 Task: Search one way flight ticket for 1 adult, 6 children, 1 infant in seat and 1 infant on lap in business from Ithaca: Ithaca Tompkins International Airport to Evansville: Evansville Regional Airport on 8-3-2023. Choice of flights is Sun country airlines. Number of bags: 8 checked bags. Price is upto 75000. Outbound departure time preference is 16:15. Return departure time preference is 20:15.
Action: Mouse moved to (226, 304)
Screenshot: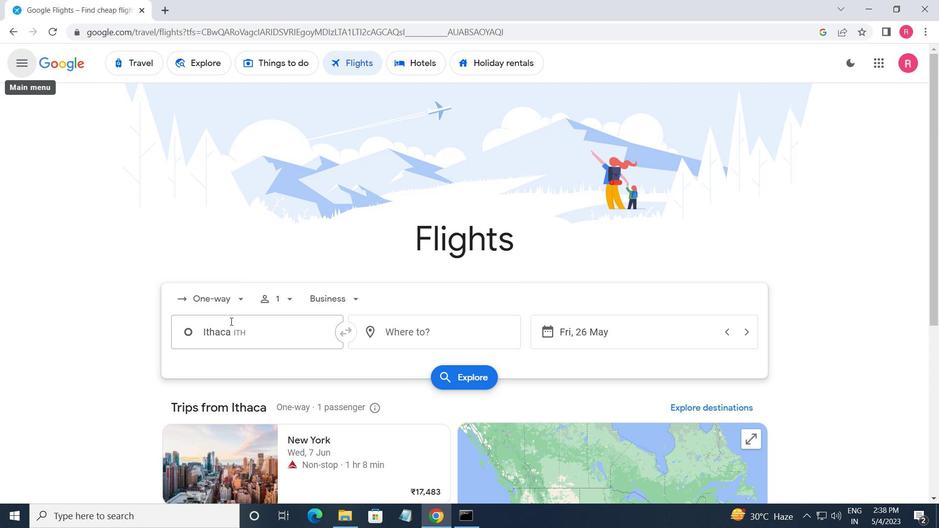 
Action: Mouse pressed left at (226, 304)
Screenshot: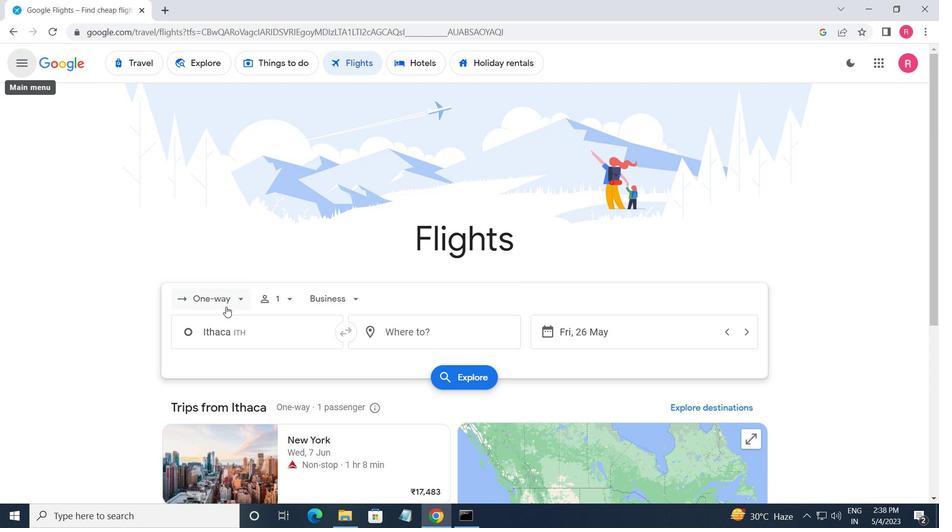 
Action: Mouse moved to (223, 358)
Screenshot: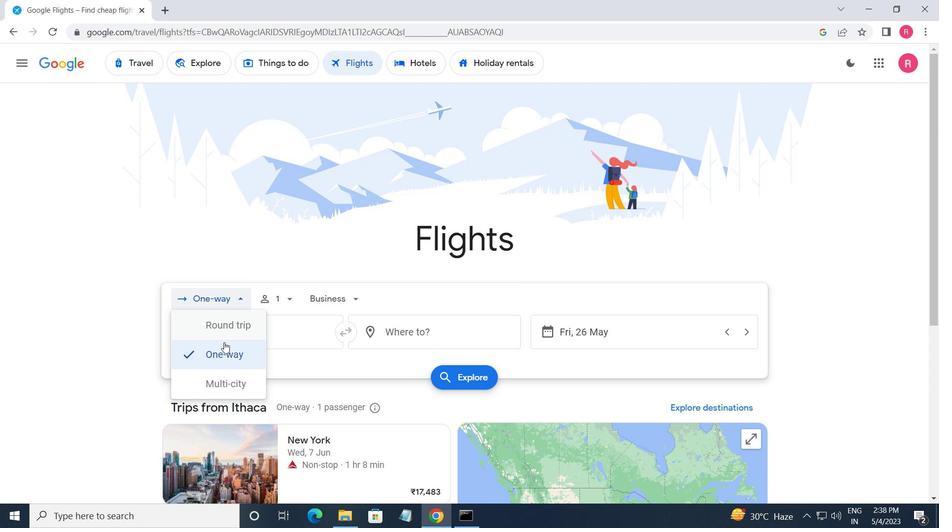 
Action: Mouse pressed left at (223, 358)
Screenshot: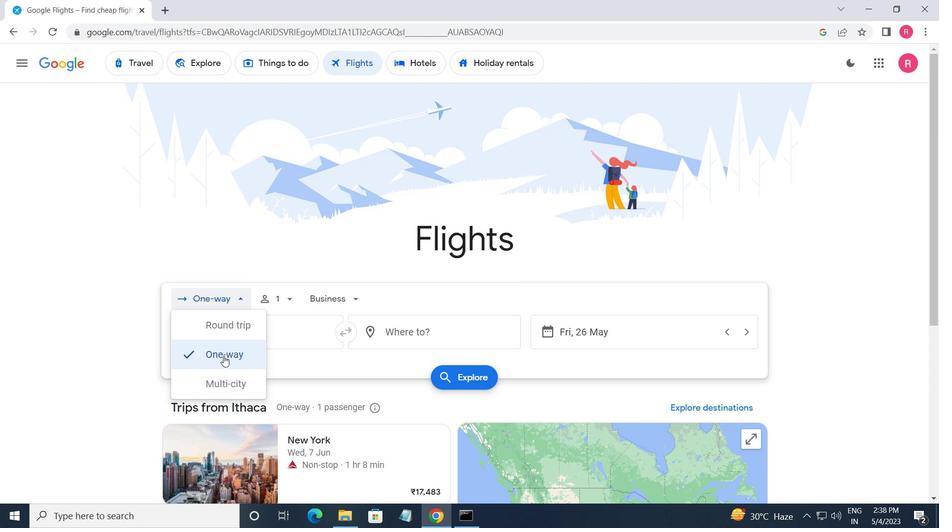 
Action: Mouse moved to (284, 297)
Screenshot: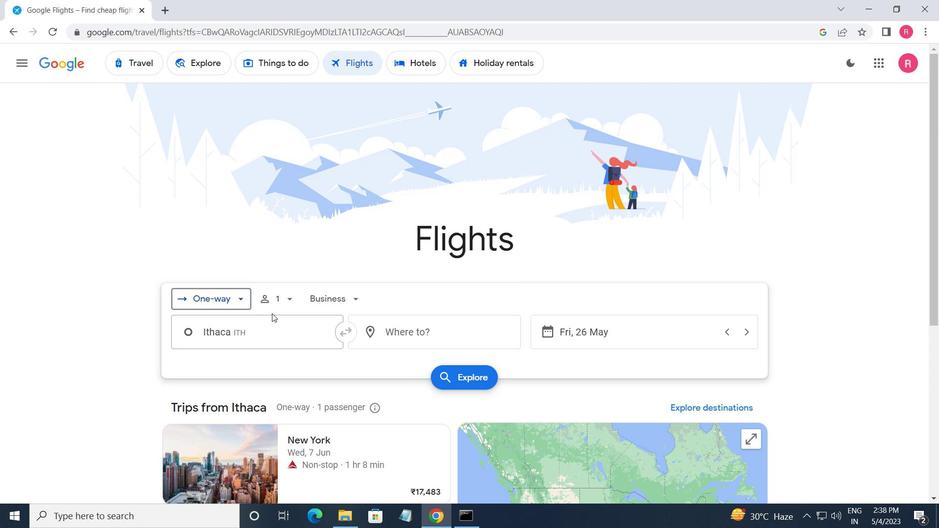 
Action: Mouse pressed left at (284, 297)
Screenshot: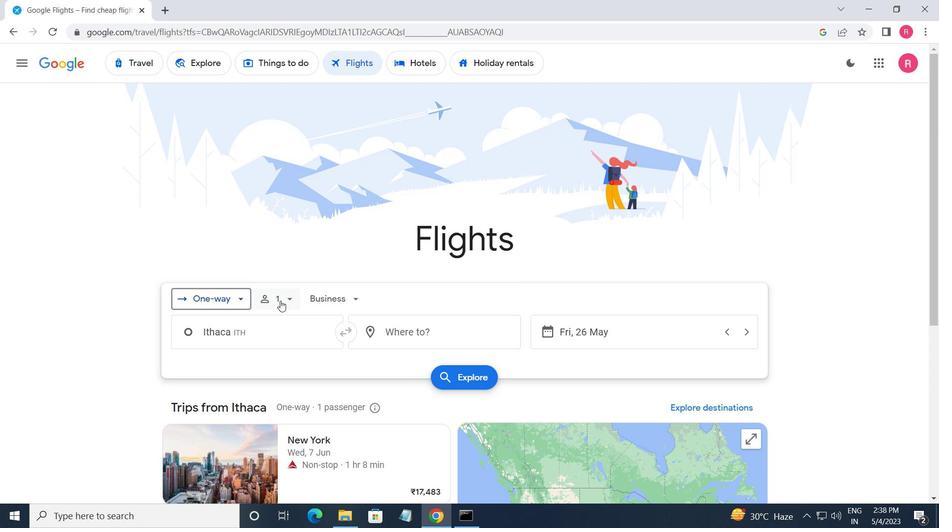 
Action: Mouse moved to (379, 362)
Screenshot: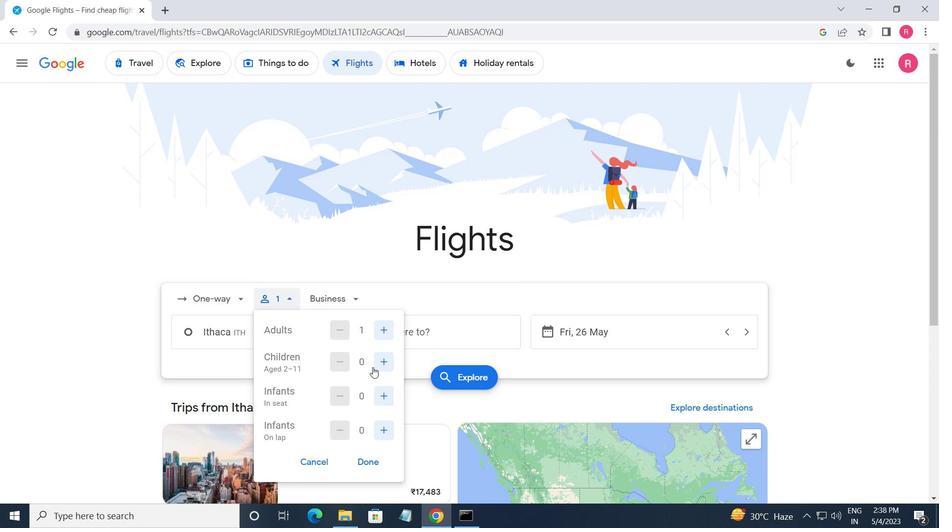 
Action: Mouse pressed left at (379, 362)
Screenshot: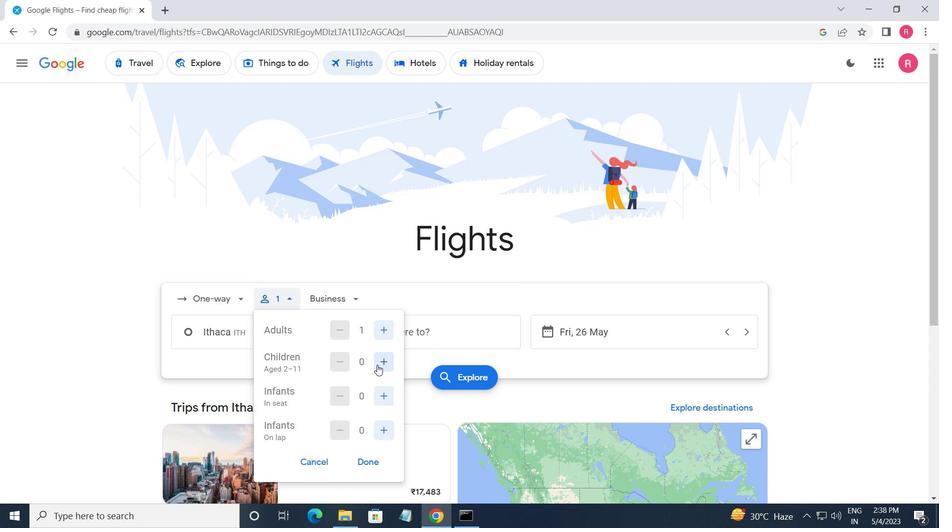 
Action: Mouse pressed left at (379, 362)
Screenshot: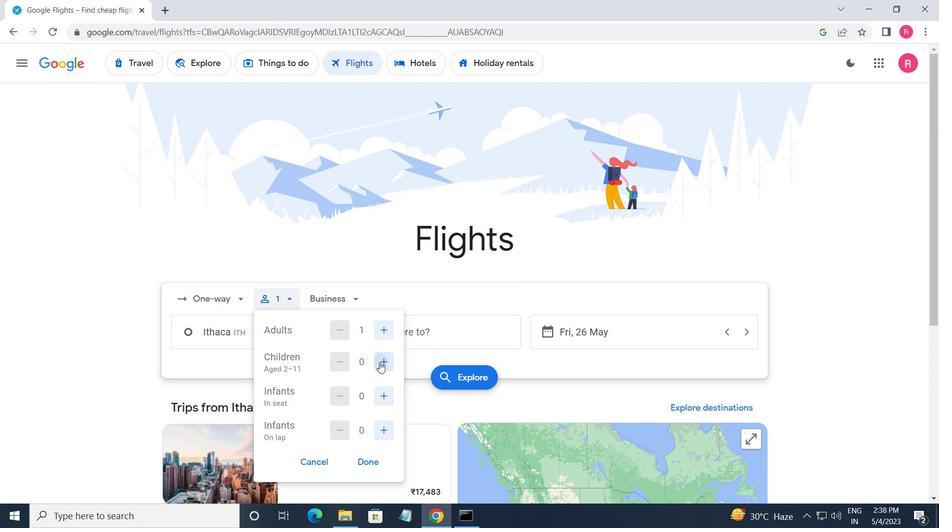 
Action: Mouse pressed left at (379, 362)
Screenshot: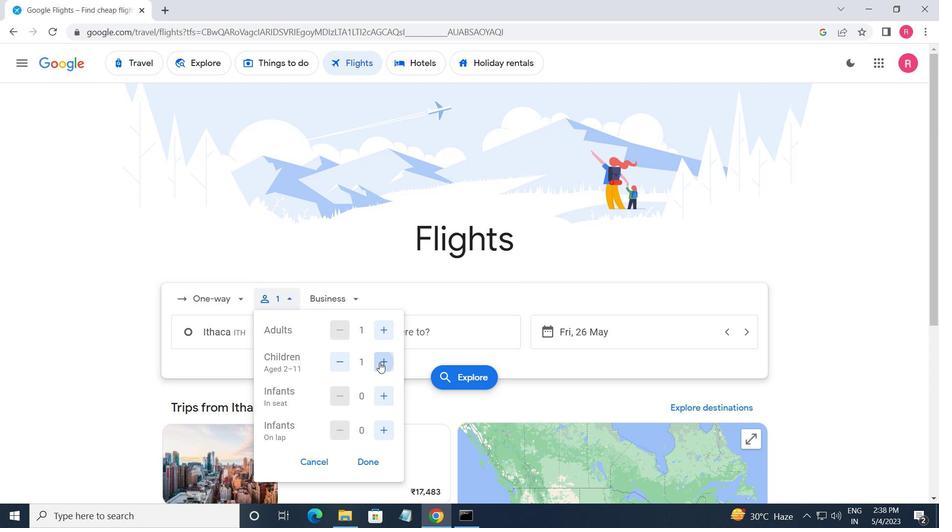 
Action: Mouse pressed left at (379, 362)
Screenshot: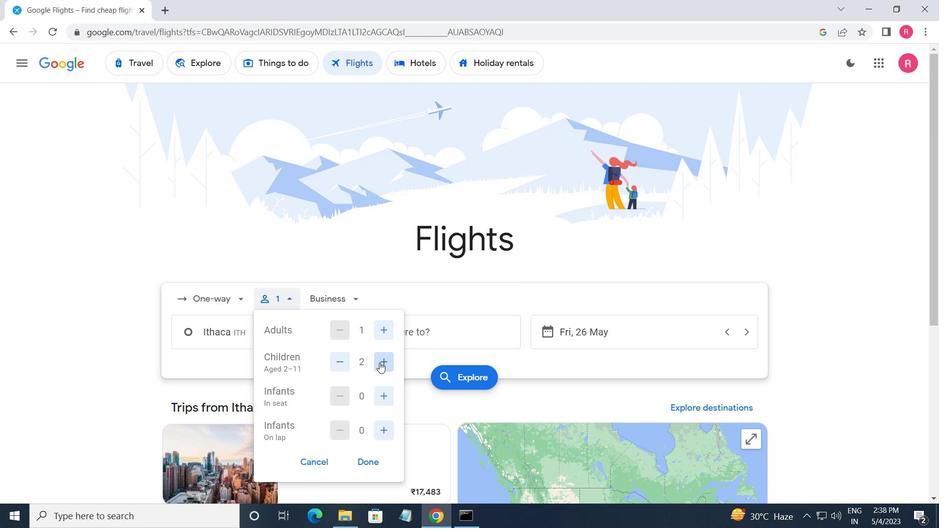 
Action: Mouse pressed left at (379, 362)
Screenshot: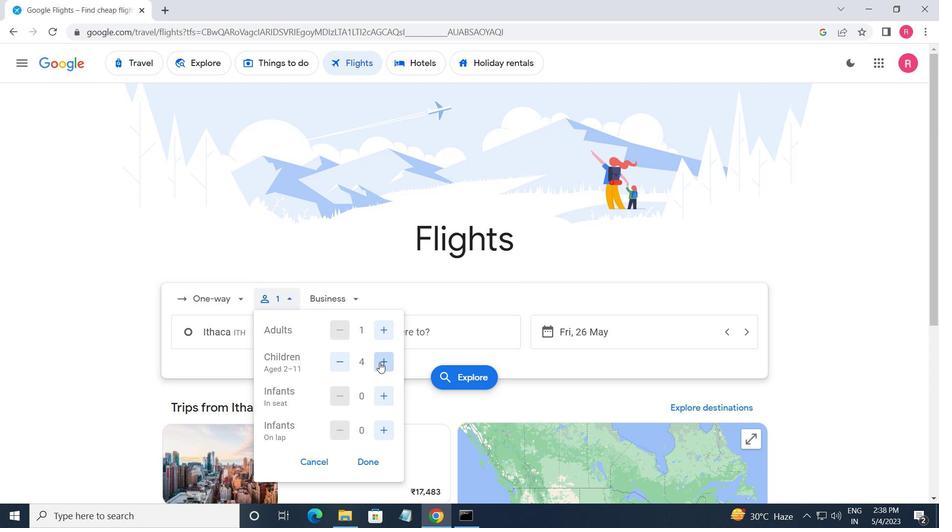 
Action: Mouse pressed left at (379, 362)
Screenshot: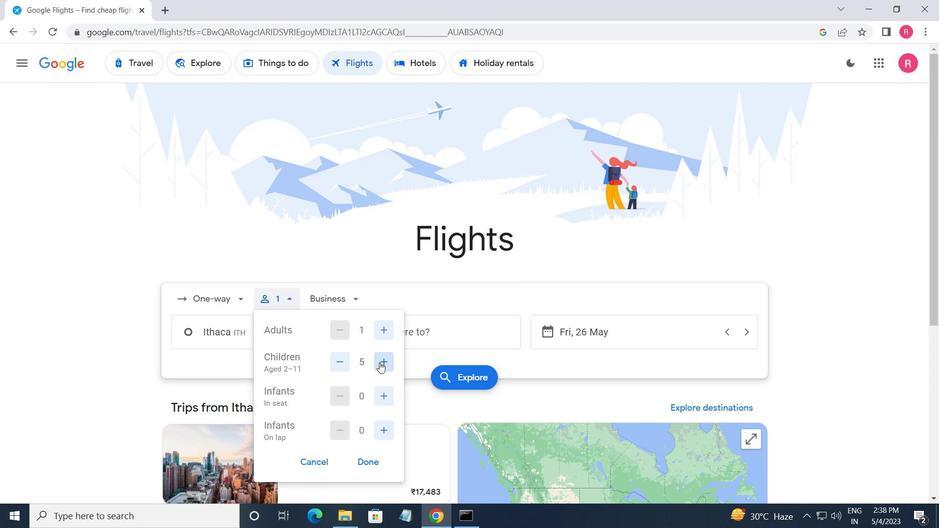 
Action: Mouse moved to (382, 400)
Screenshot: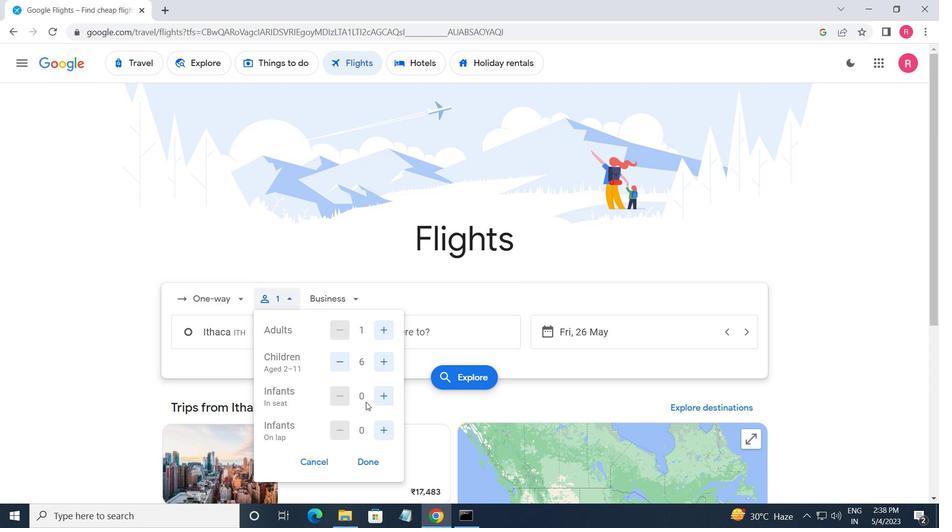 
Action: Mouse pressed left at (382, 400)
Screenshot: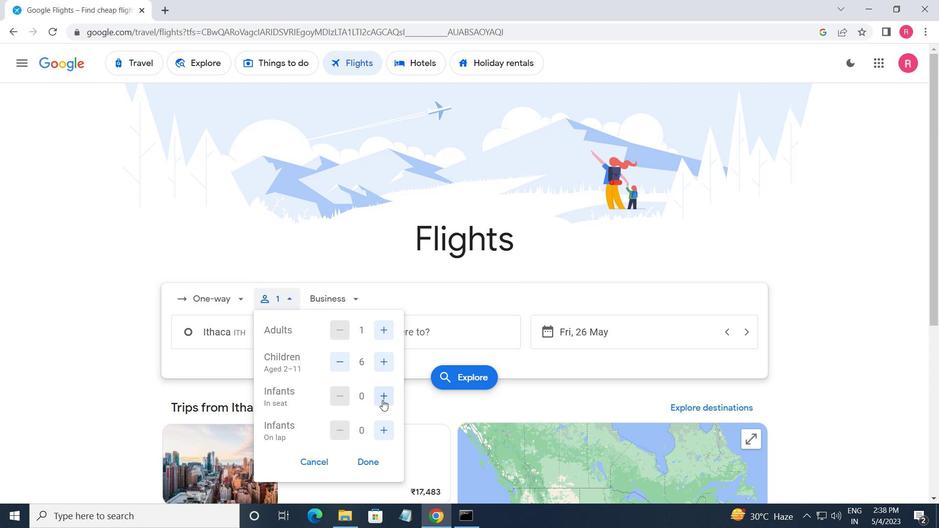 
Action: Mouse moved to (386, 436)
Screenshot: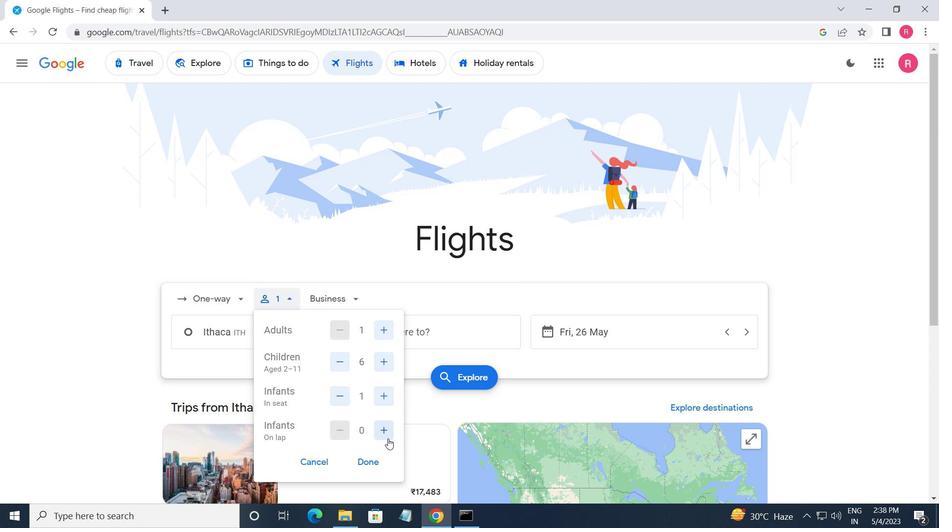 
Action: Mouse pressed left at (386, 436)
Screenshot: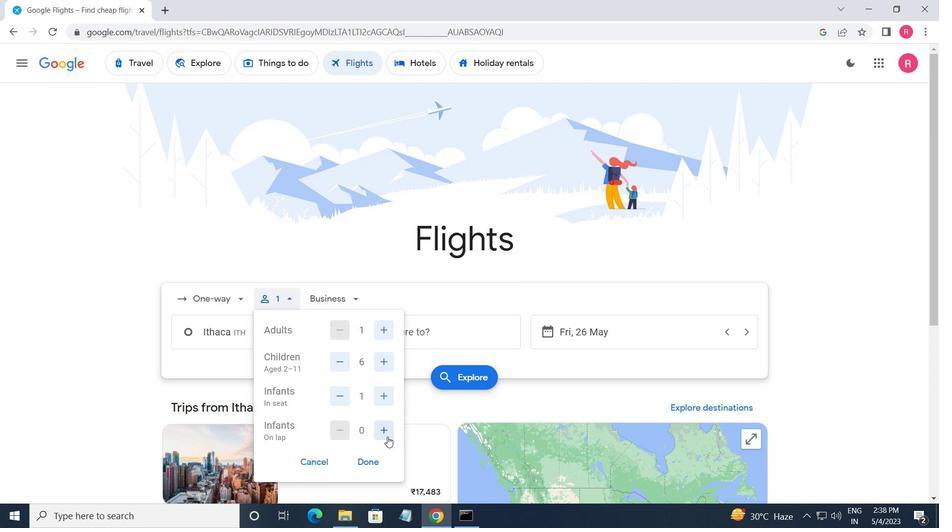 
Action: Mouse moved to (370, 462)
Screenshot: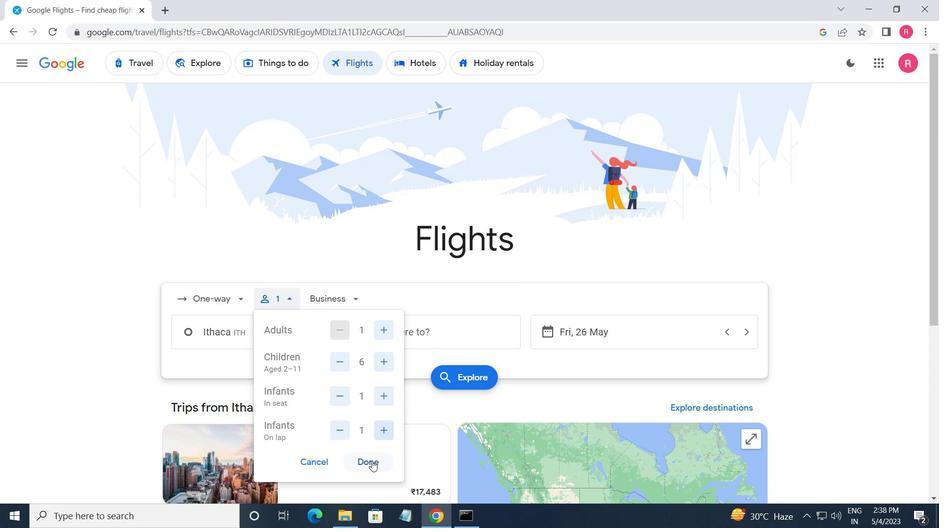 
Action: Mouse pressed left at (370, 462)
Screenshot: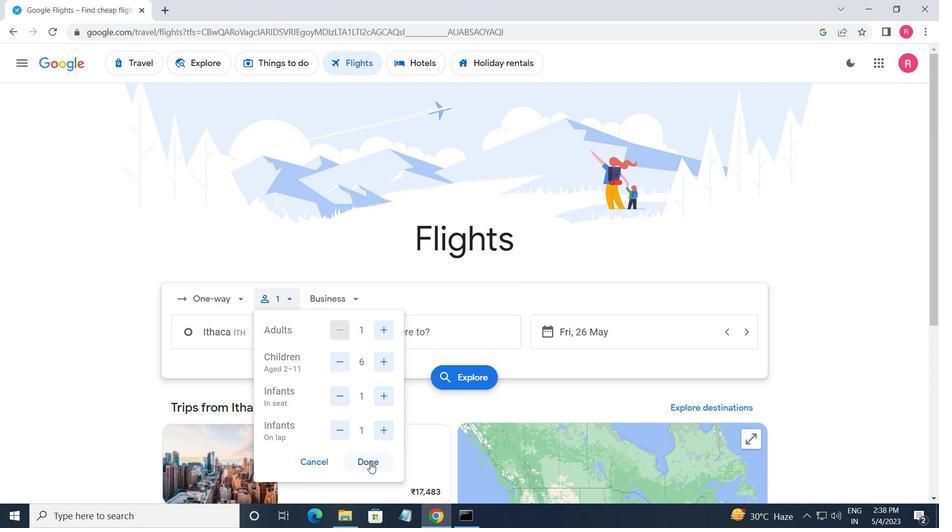 
Action: Mouse moved to (326, 299)
Screenshot: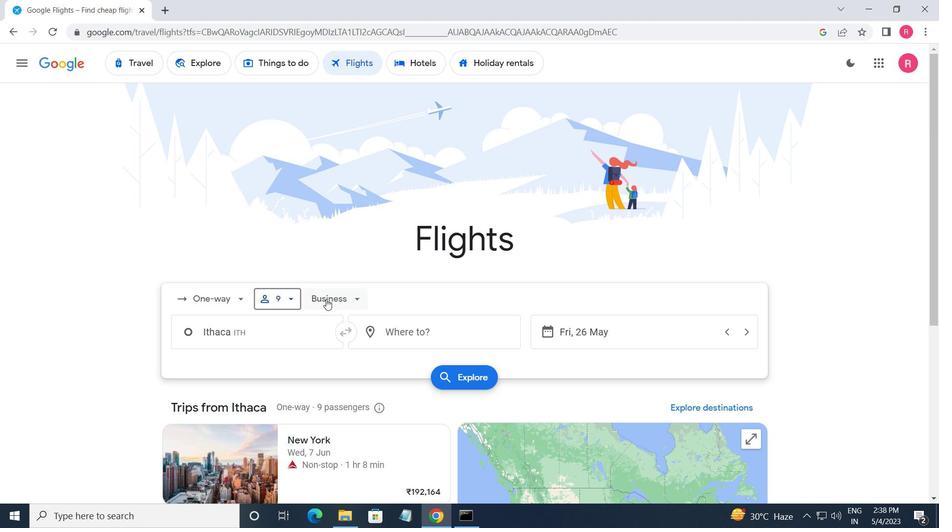 
Action: Mouse pressed left at (326, 299)
Screenshot: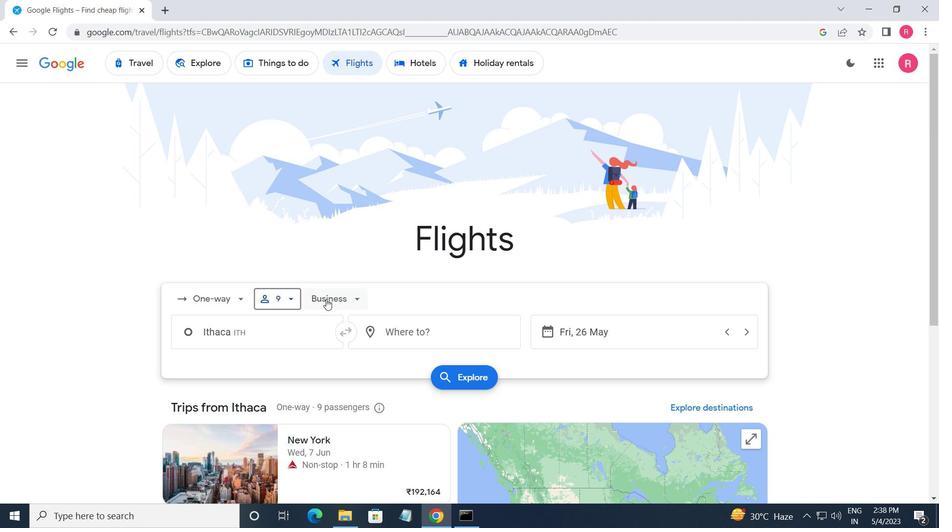 
Action: Mouse moved to (358, 384)
Screenshot: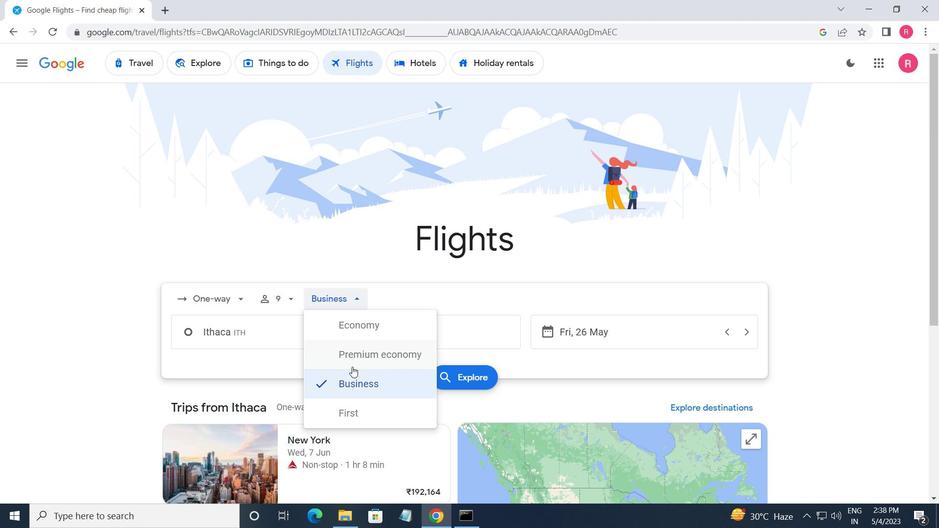 
Action: Mouse pressed left at (358, 384)
Screenshot: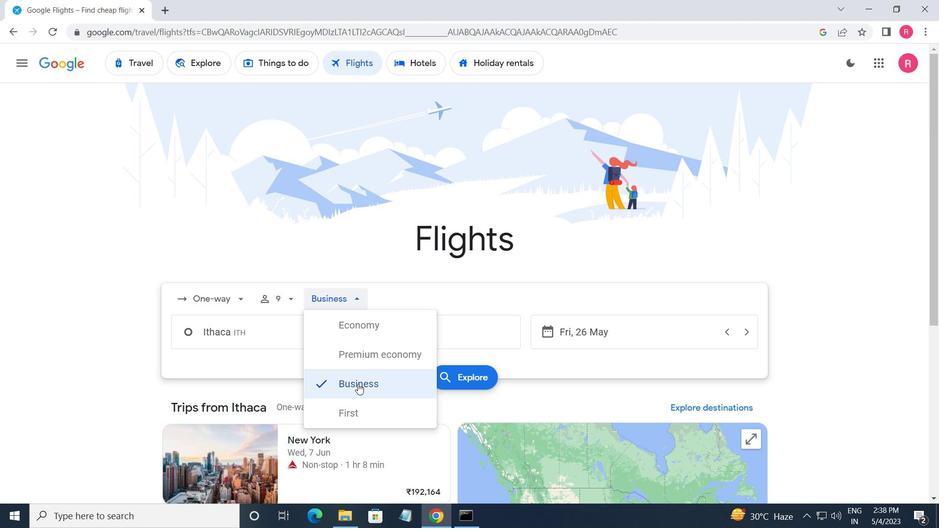 
Action: Mouse moved to (266, 319)
Screenshot: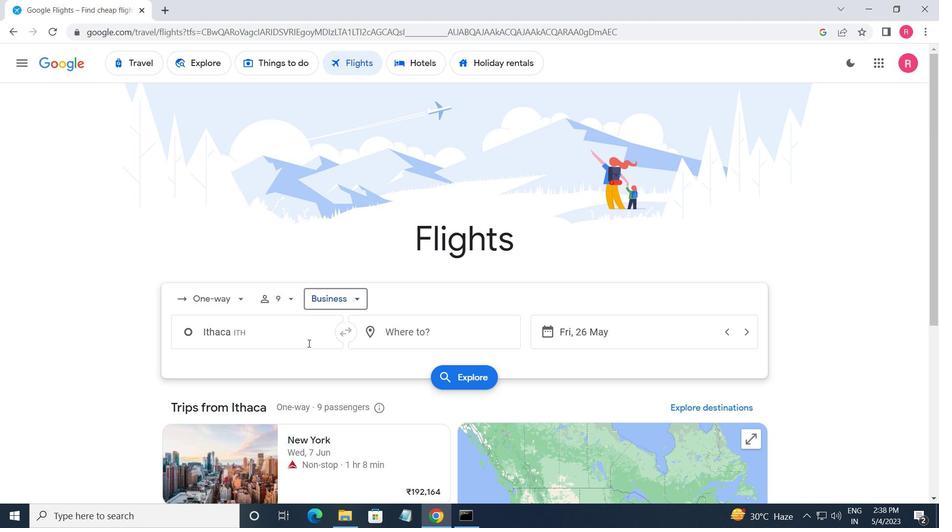 
Action: Mouse pressed left at (266, 319)
Screenshot: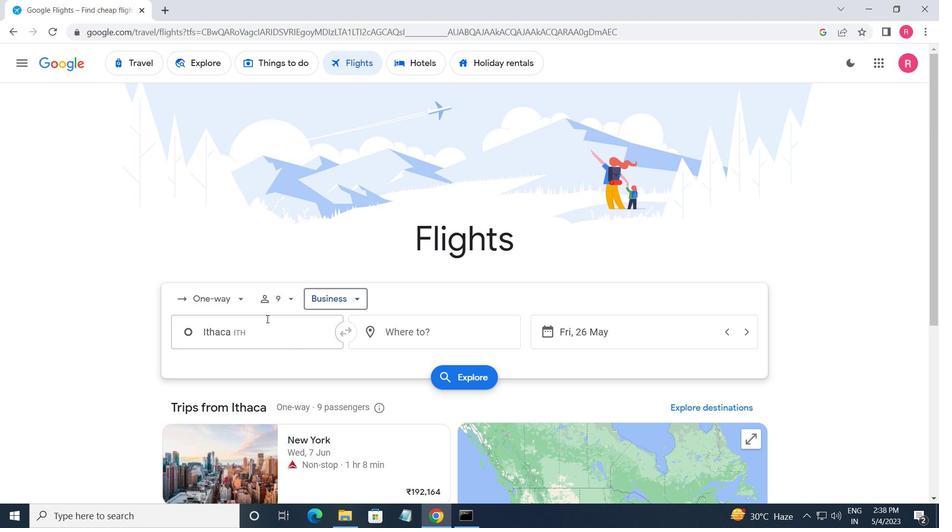 
Action: Mouse moved to (294, 428)
Screenshot: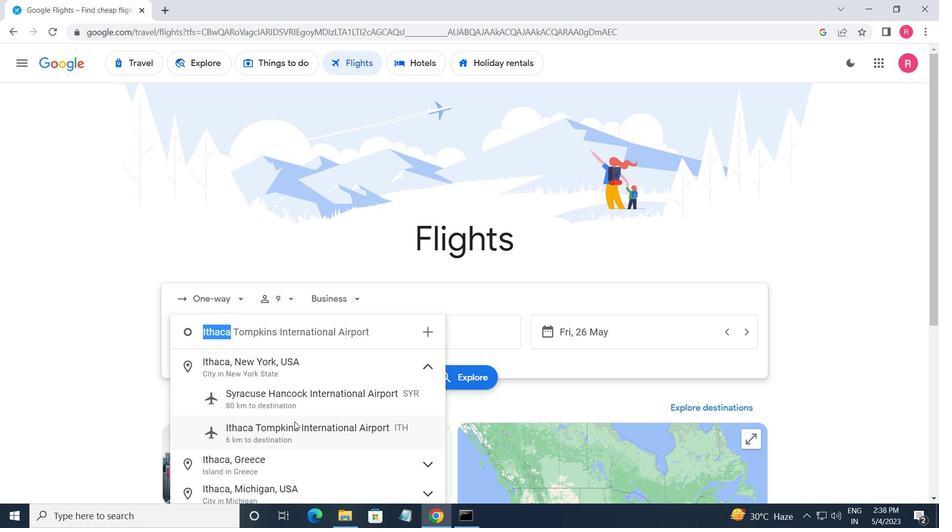 
Action: Mouse pressed left at (294, 428)
Screenshot: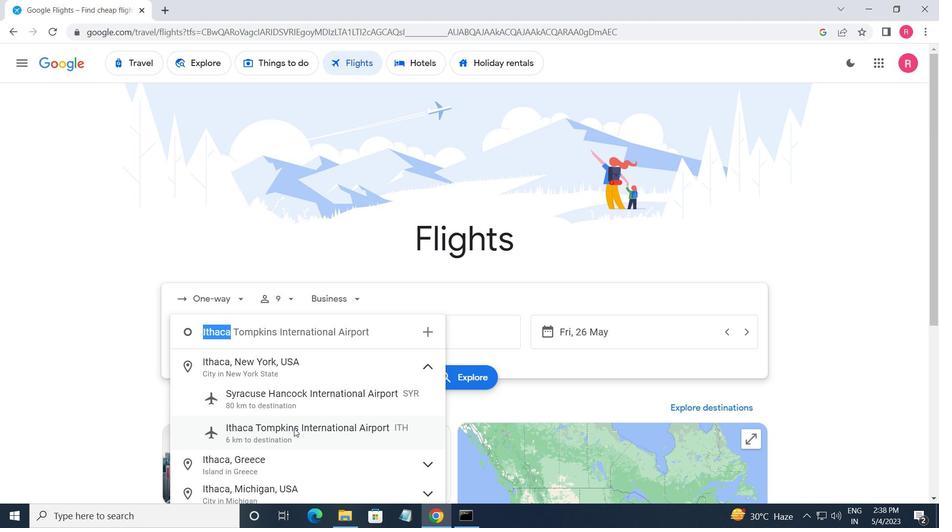 
Action: Mouse moved to (435, 336)
Screenshot: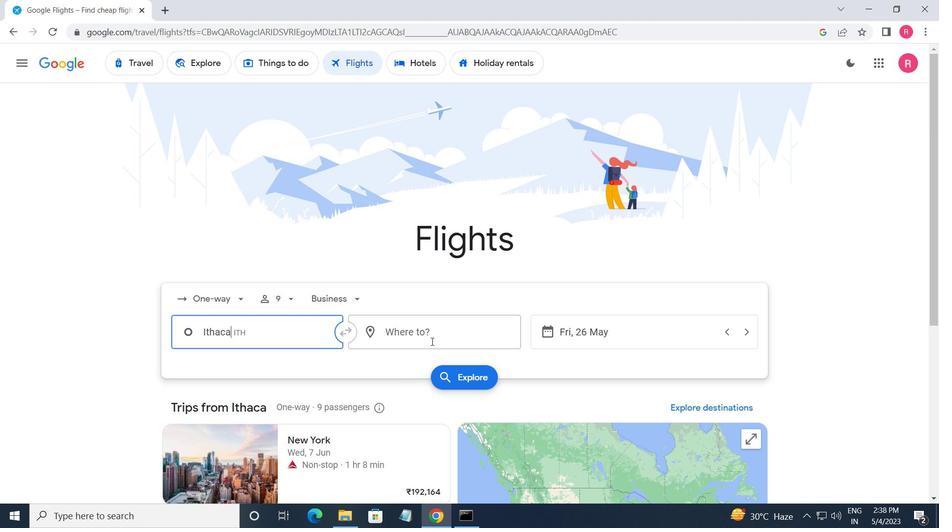 
Action: Mouse pressed left at (435, 336)
Screenshot: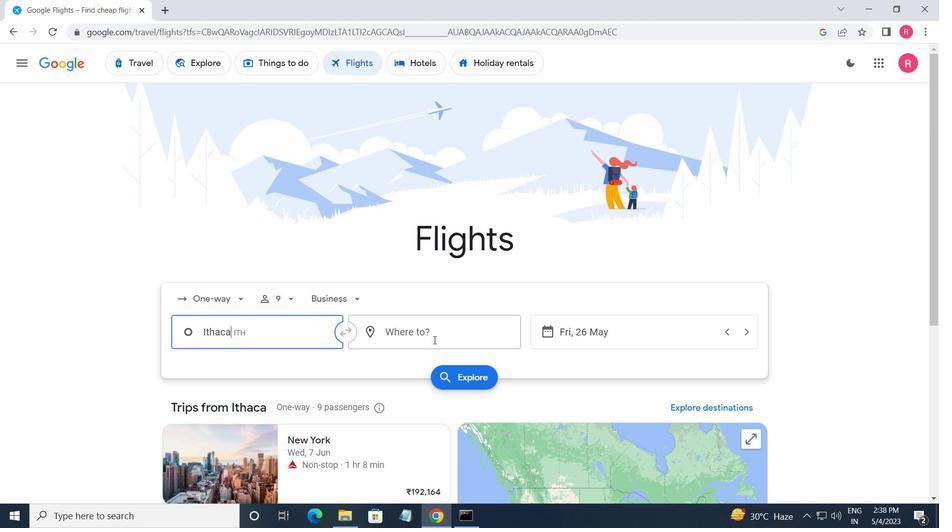 
Action: Mouse moved to (417, 462)
Screenshot: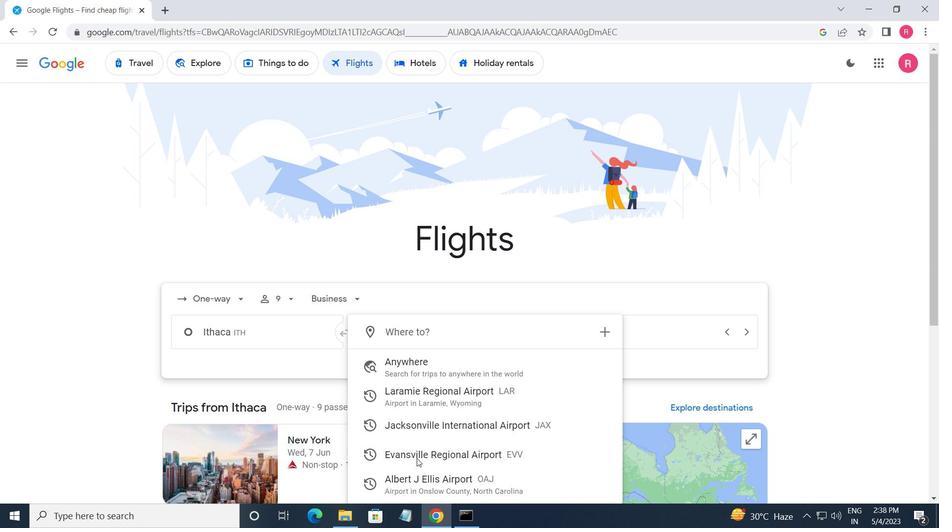 
Action: Mouse pressed left at (417, 462)
Screenshot: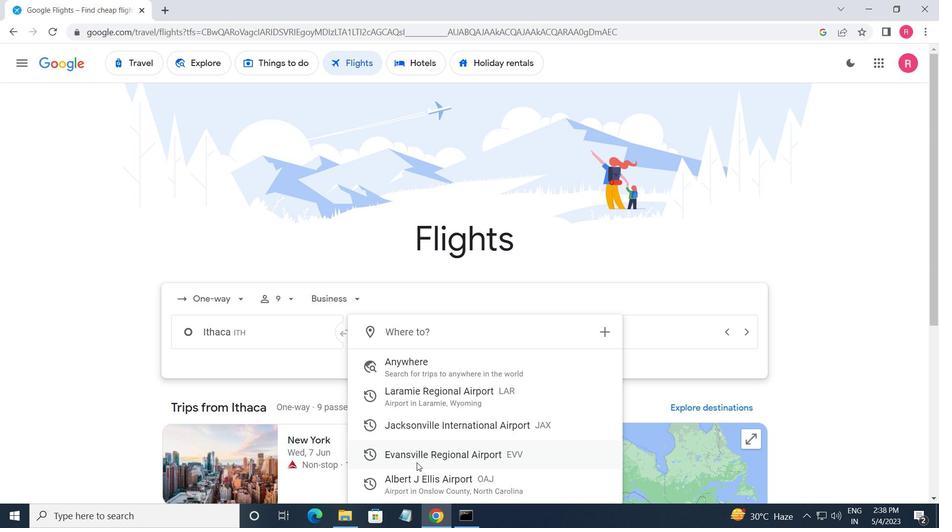 
Action: Mouse moved to (579, 334)
Screenshot: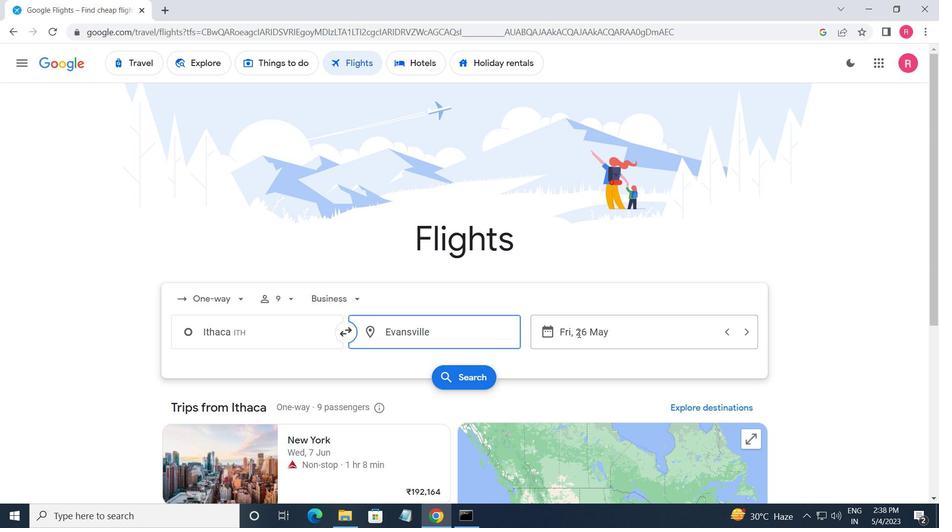 
Action: Mouse pressed left at (579, 334)
Screenshot: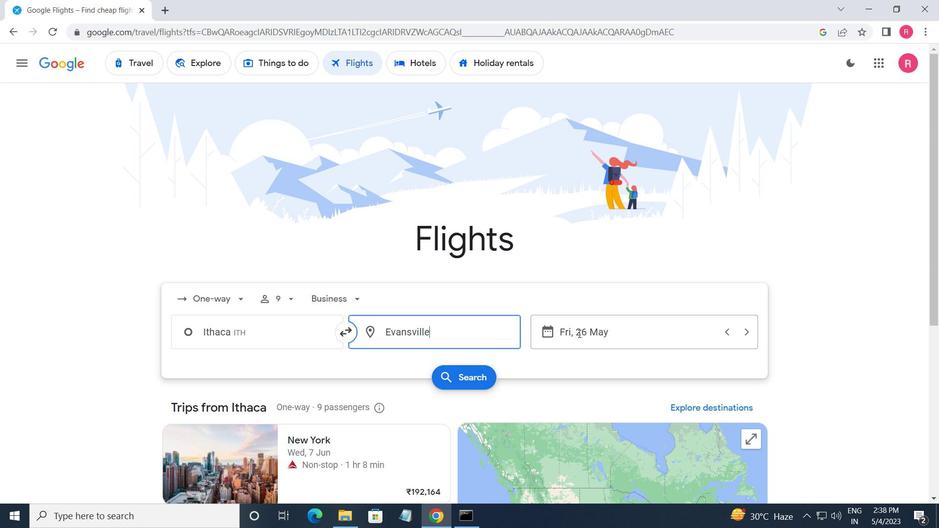 
Action: Mouse moved to (767, 337)
Screenshot: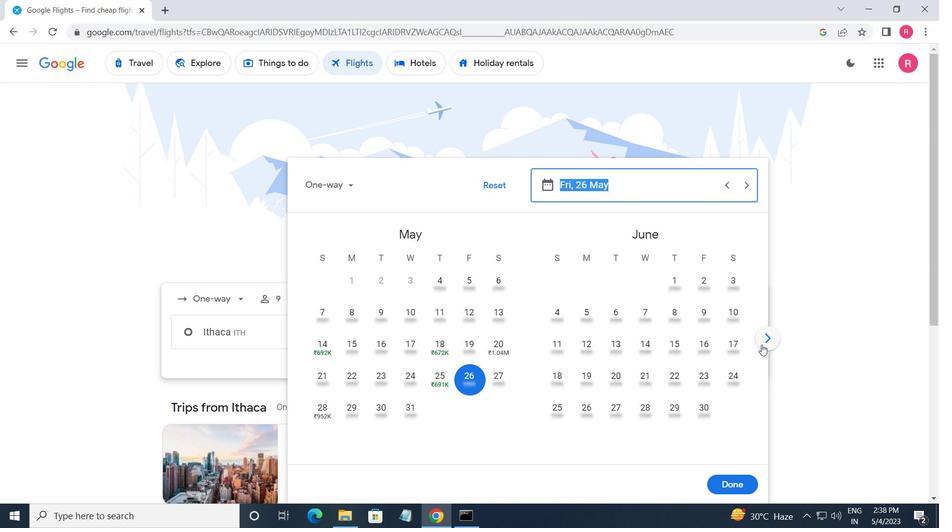 
Action: Mouse pressed left at (767, 337)
Screenshot: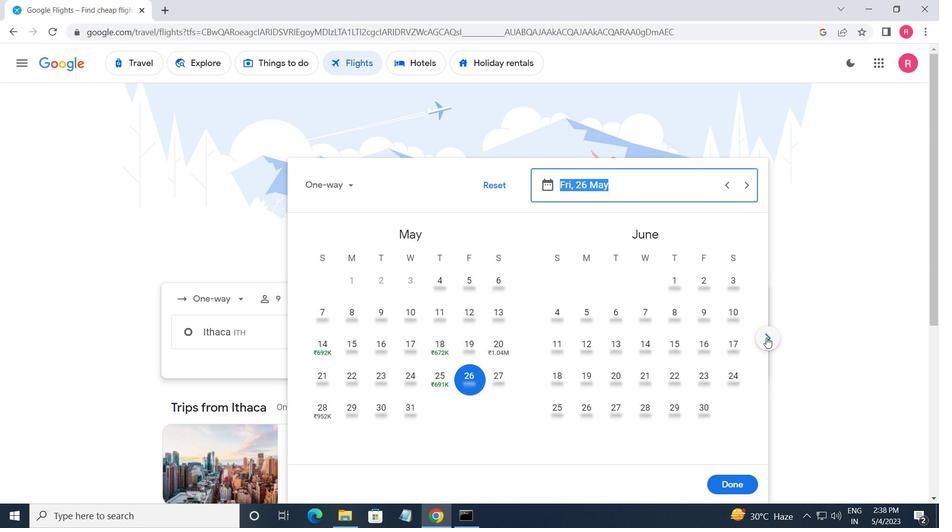 
Action: Mouse pressed left at (767, 337)
Screenshot: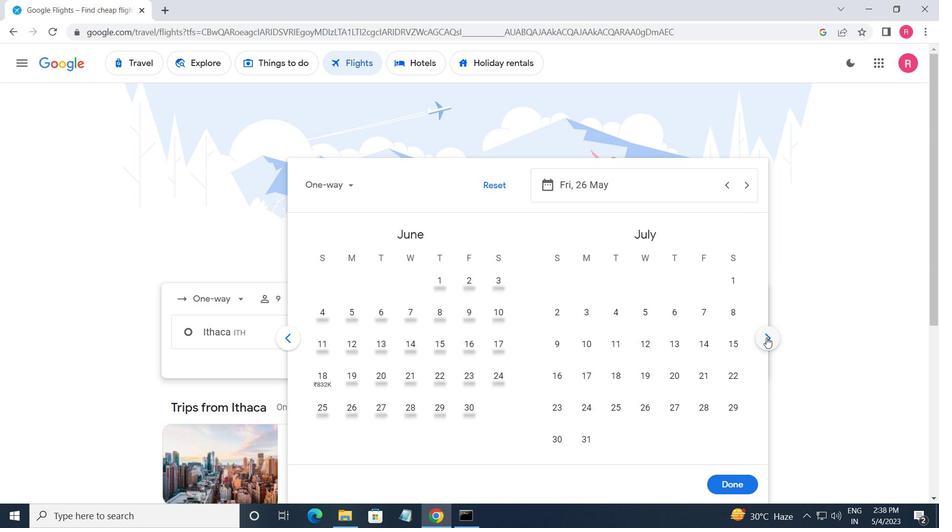 
Action: Mouse moved to (668, 279)
Screenshot: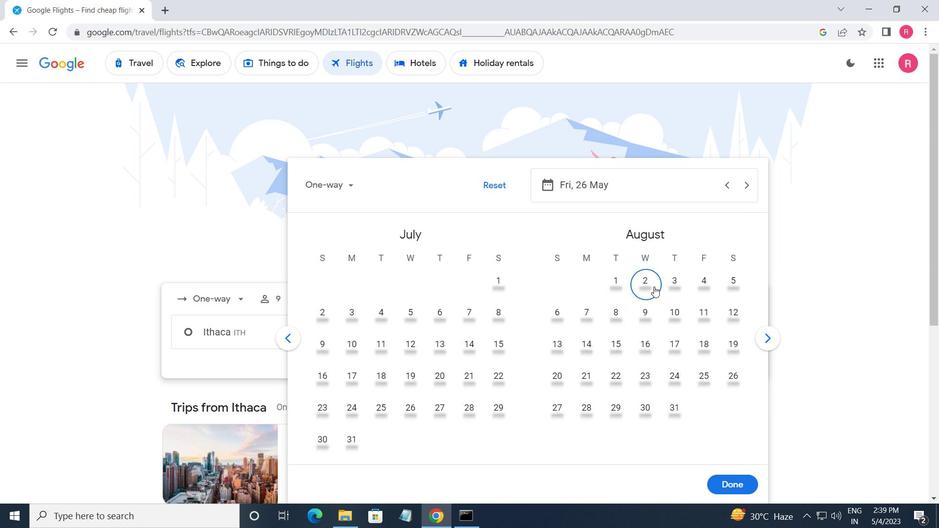 
Action: Mouse pressed left at (668, 279)
Screenshot: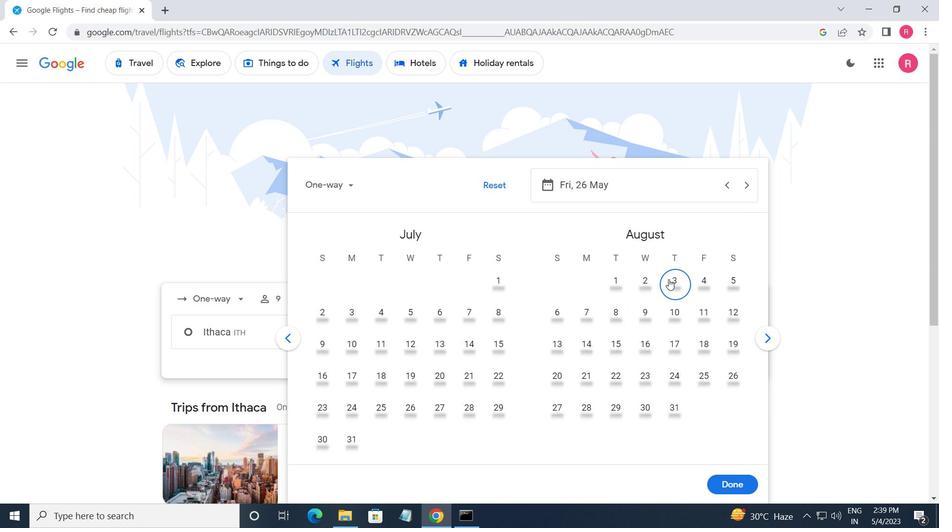 
Action: Mouse moved to (734, 478)
Screenshot: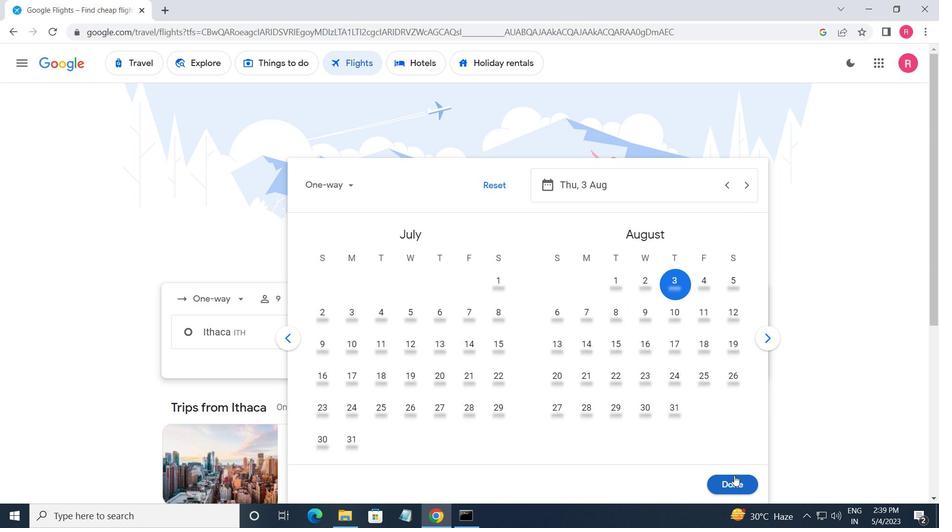 
Action: Mouse pressed left at (734, 478)
Screenshot: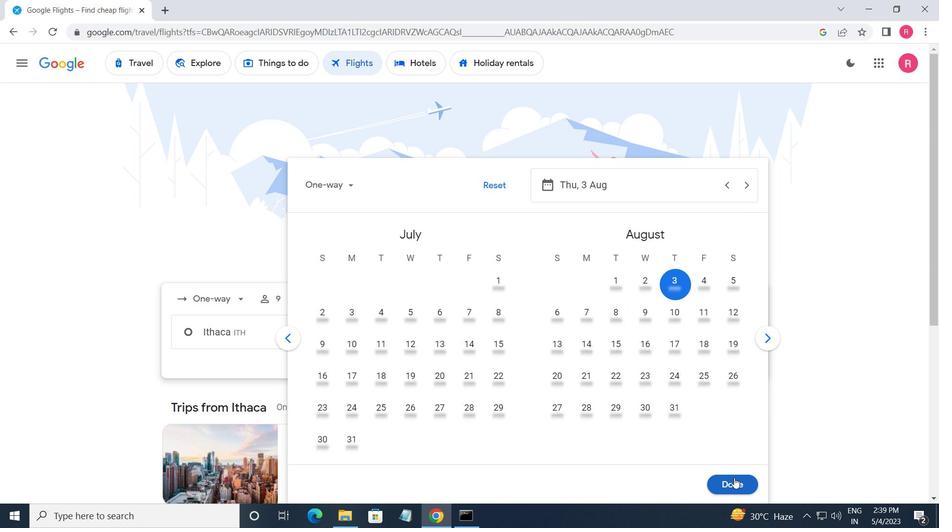 
Action: Mouse moved to (474, 381)
Screenshot: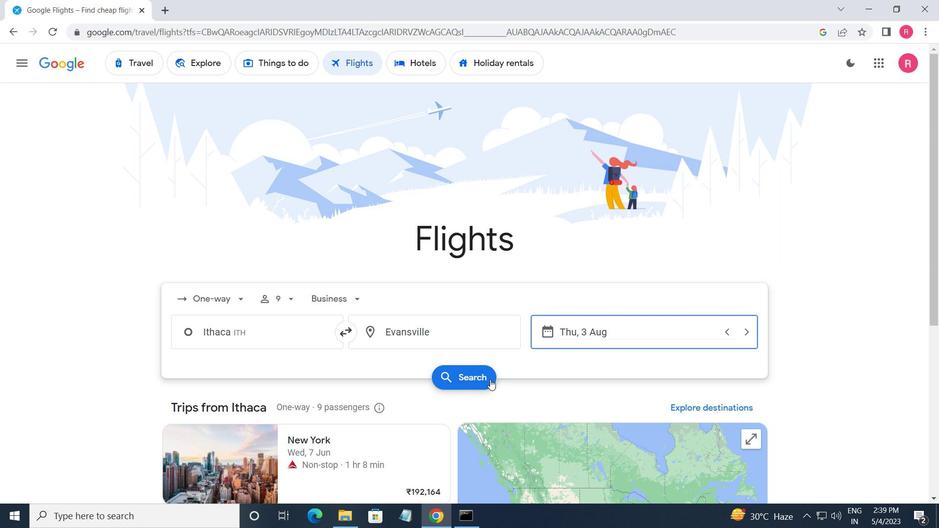 
Action: Mouse pressed left at (474, 381)
Screenshot: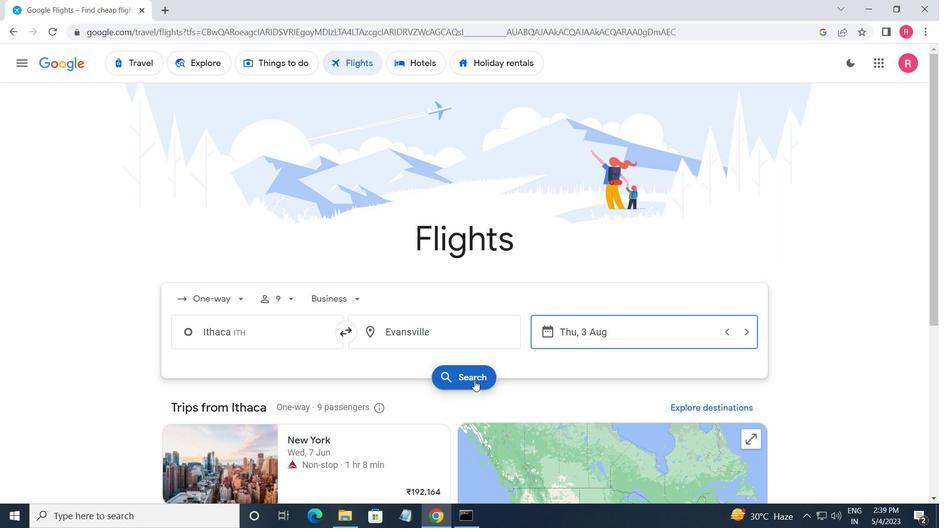 
Action: Mouse moved to (185, 164)
Screenshot: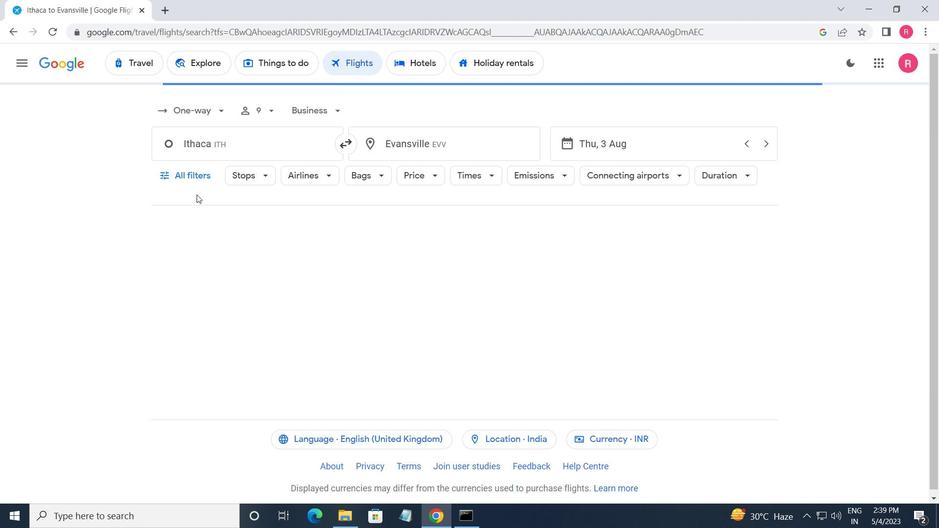 
Action: Mouse pressed left at (185, 164)
Screenshot: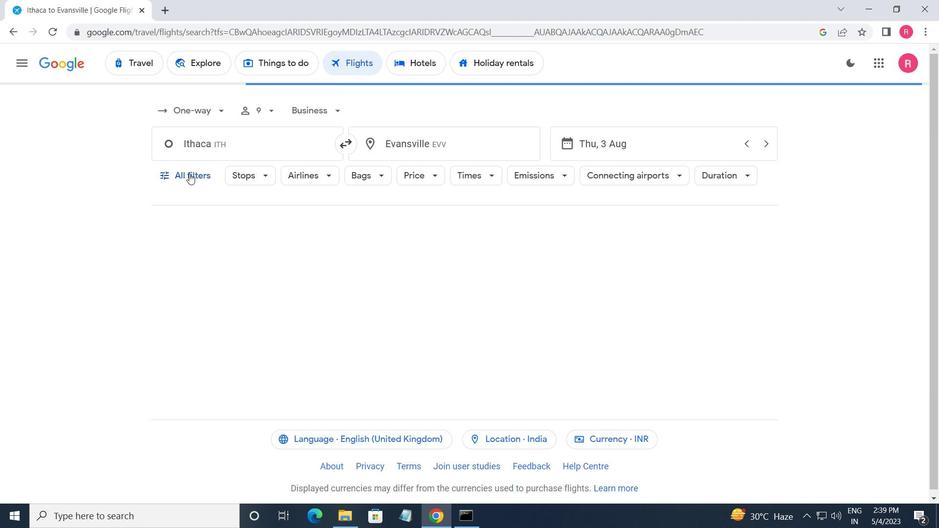 
Action: Mouse moved to (208, 326)
Screenshot: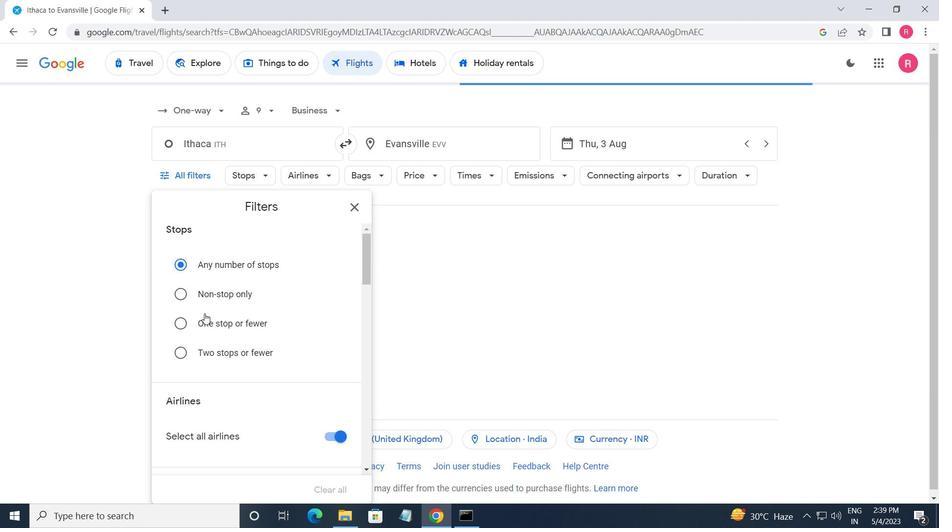 
Action: Mouse scrolled (208, 326) with delta (0, 0)
Screenshot: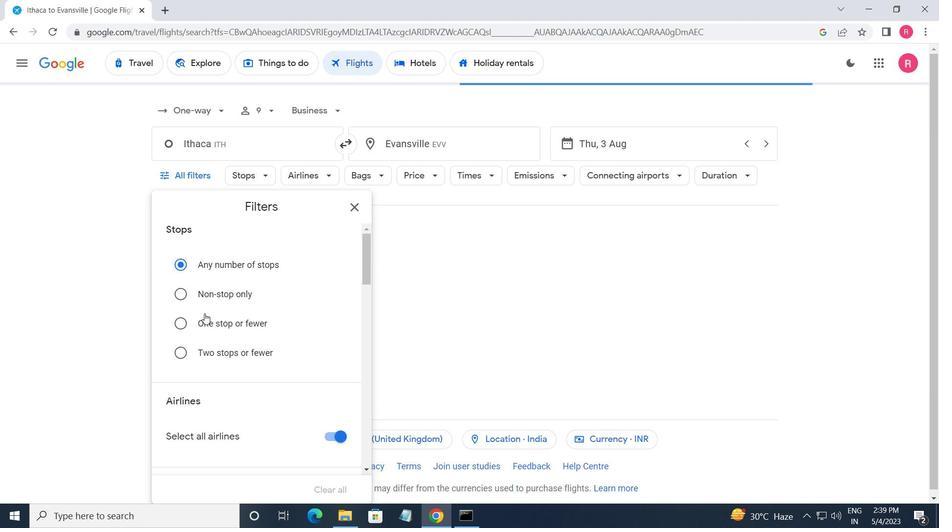 
Action: Mouse moved to (208, 328)
Screenshot: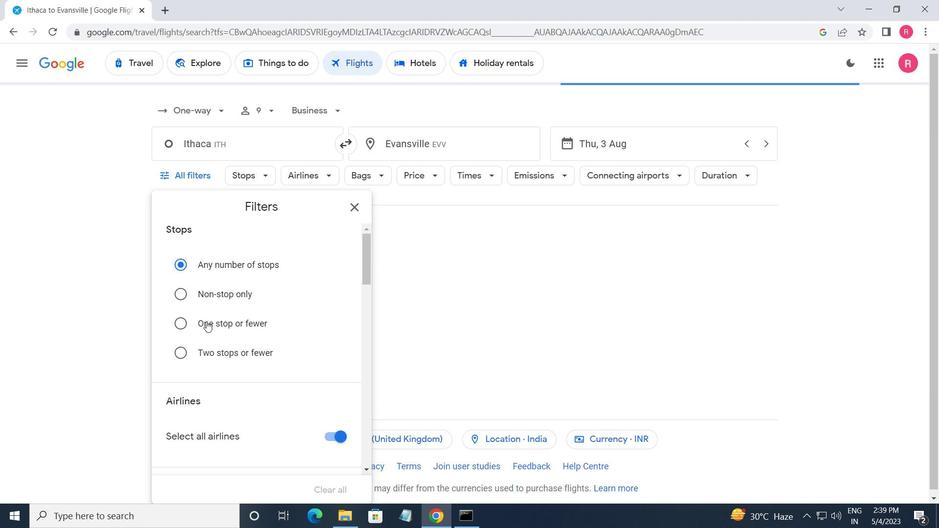 
Action: Mouse scrolled (208, 328) with delta (0, 0)
Screenshot: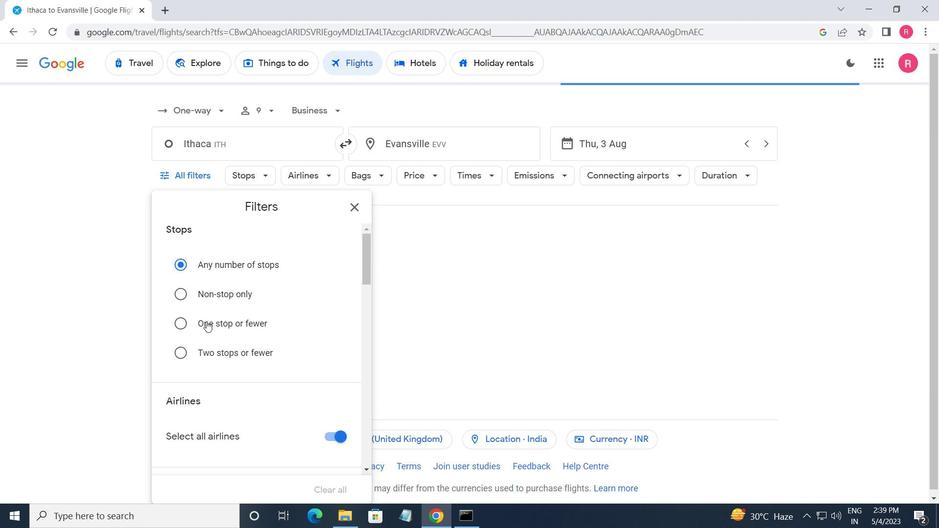 
Action: Mouse moved to (209, 329)
Screenshot: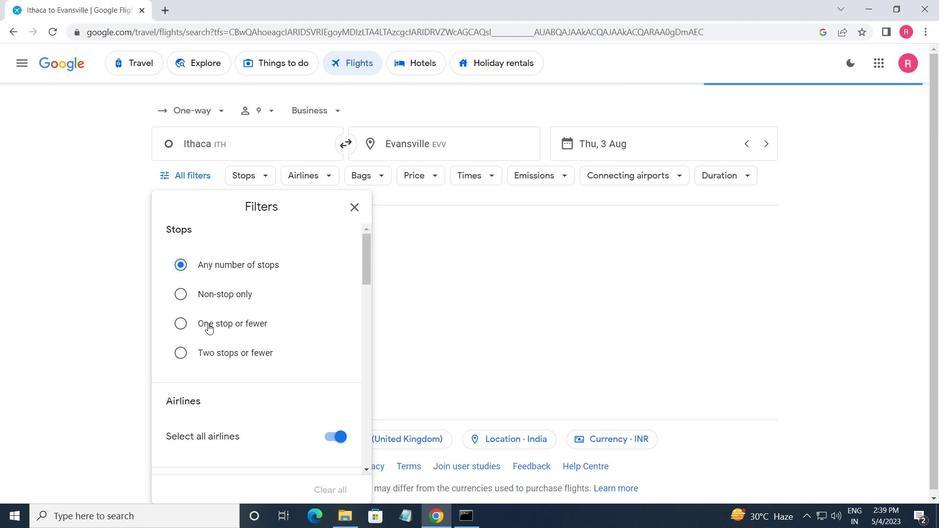 
Action: Mouse scrolled (209, 328) with delta (0, 0)
Screenshot: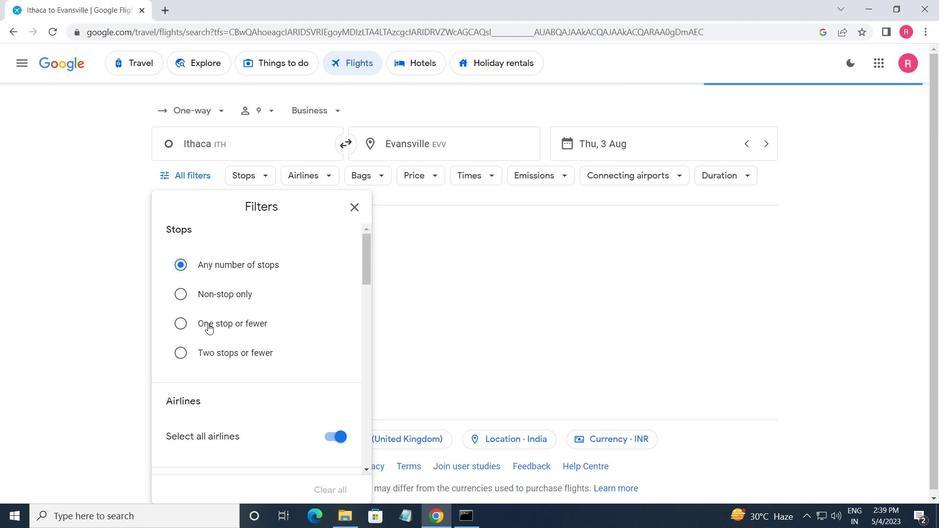 
Action: Mouse scrolled (209, 328) with delta (0, 0)
Screenshot: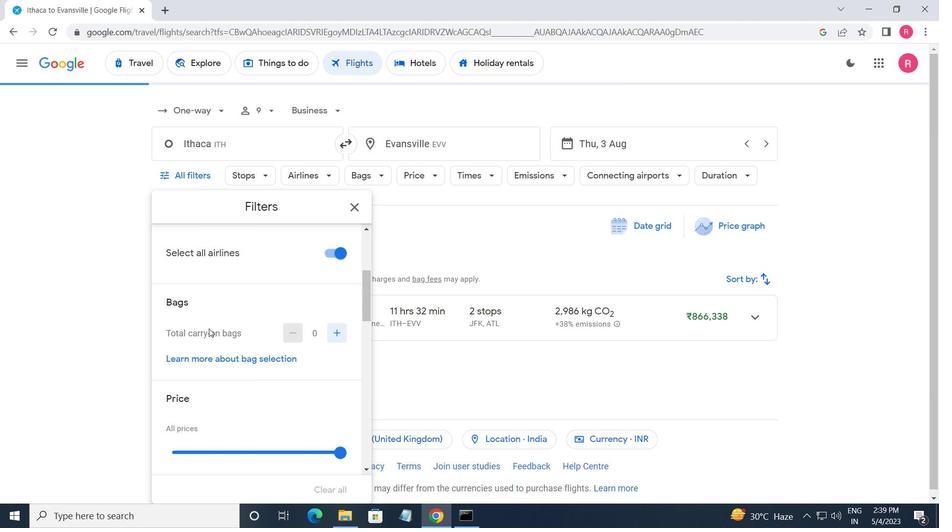
Action: Mouse scrolled (209, 329) with delta (0, 0)
Screenshot: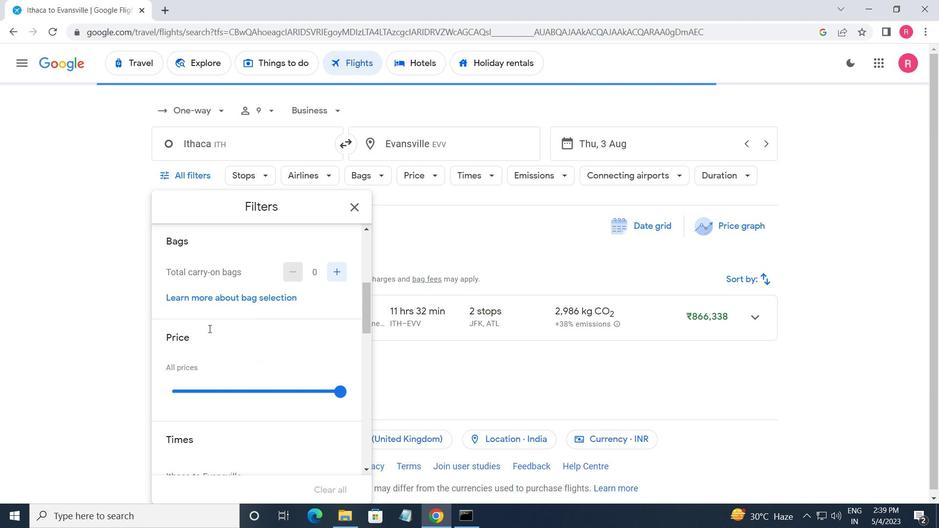 
Action: Mouse scrolled (209, 329) with delta (0, 0)
Screenshot: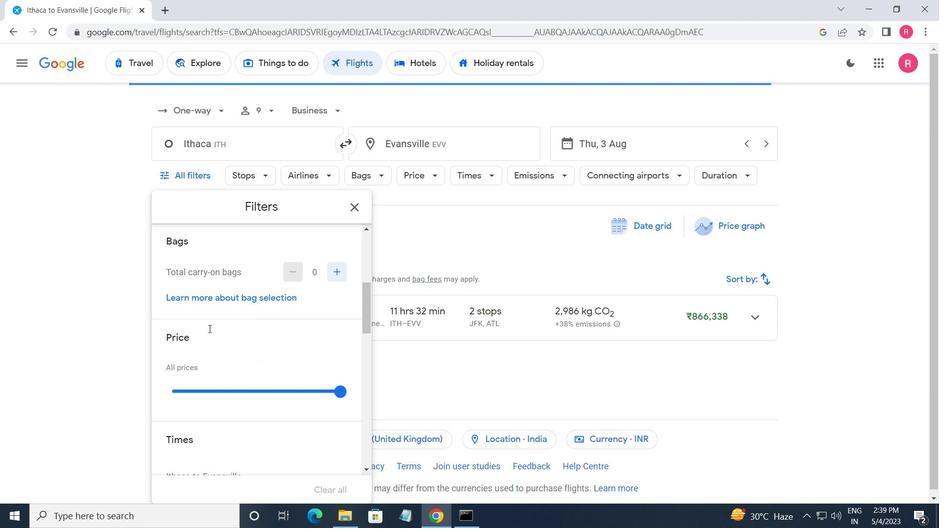 
Action: Mouse moved to (231, 317)
Screenshot: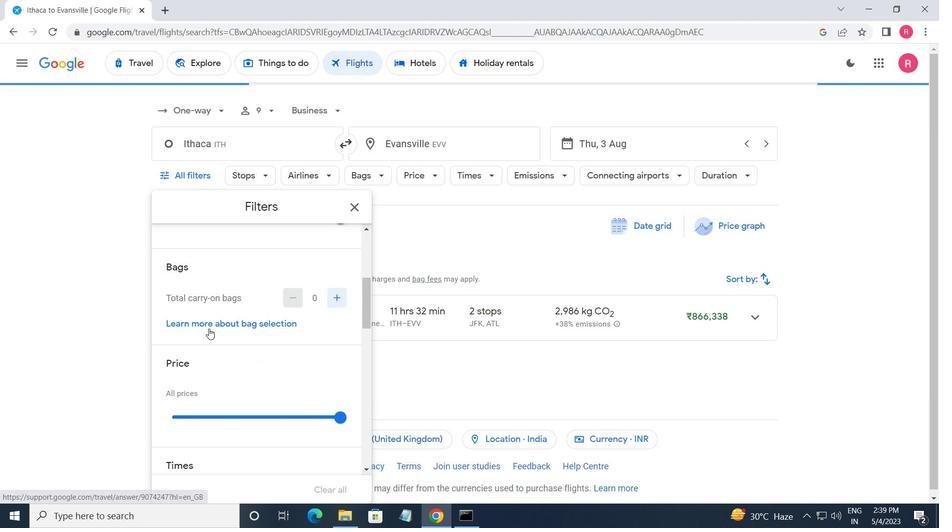 
Action: Mouse scrolled (231, 317) with delta (0, 0)
Screenshot: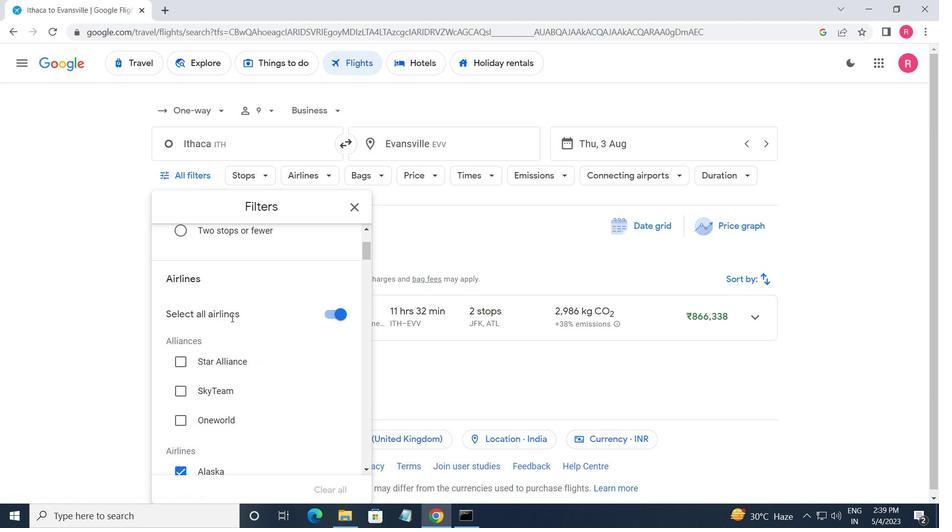 
Action: Mouse scrolled (231, 317) with delta (0, 0)
Screenshot: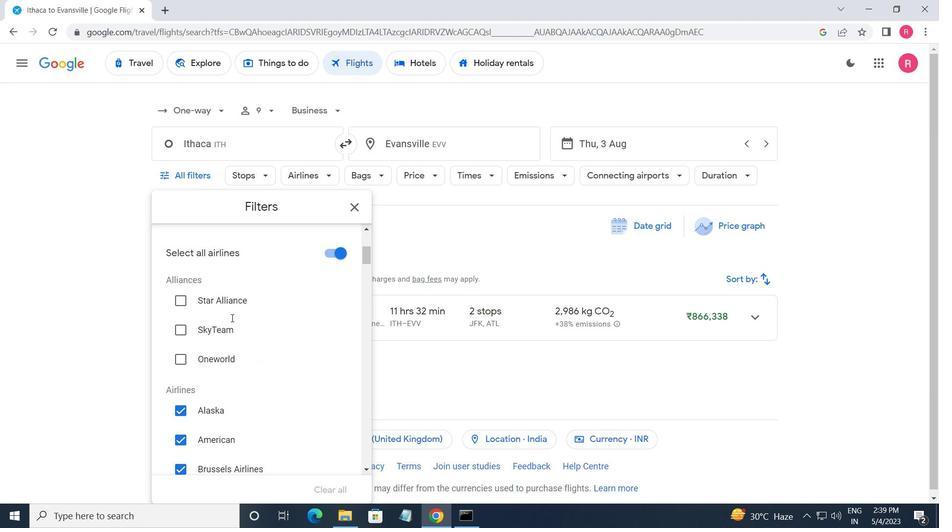 
Action: Mouse scrolled (231, 317) with delta (0, 0)
Screenshot: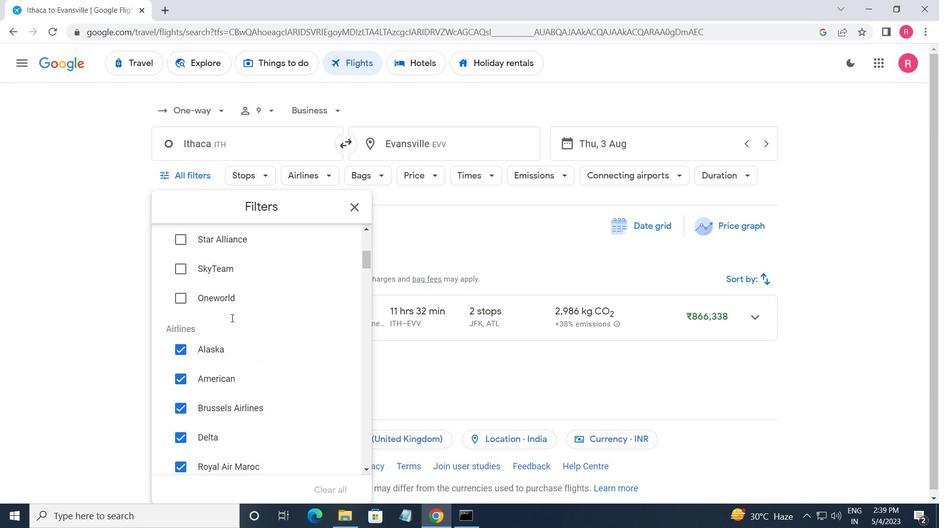 
Action: Mouse scrolled (231, 317) with delta (0, 0)
Screenshot: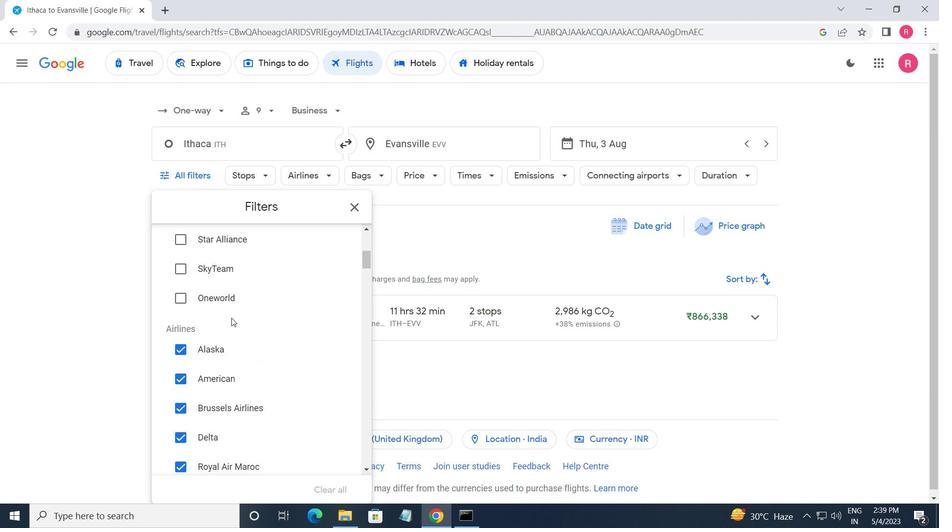 
Action: Mouse scrolled (231, 318) with delta (0, 0)
Screenshot: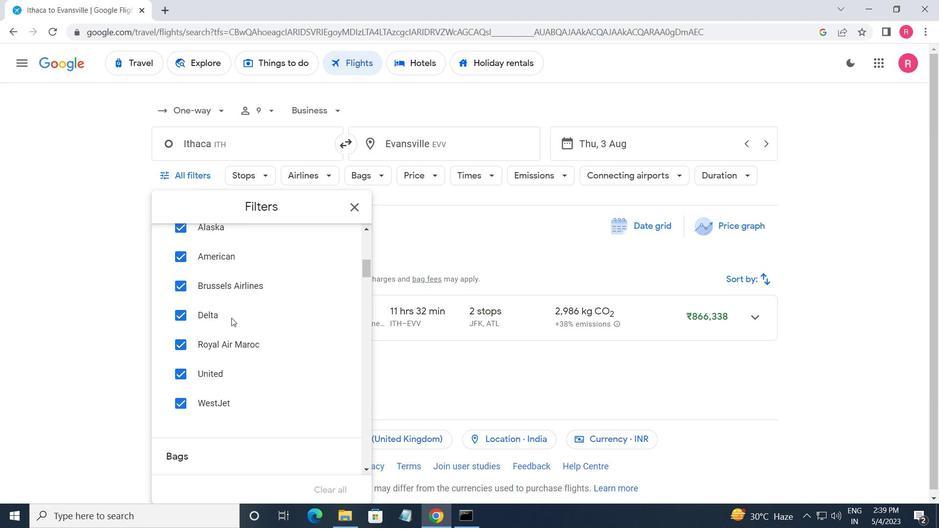 
Action: Mouse scrolled (231, 318) with delta (0, 0)
Screenshot: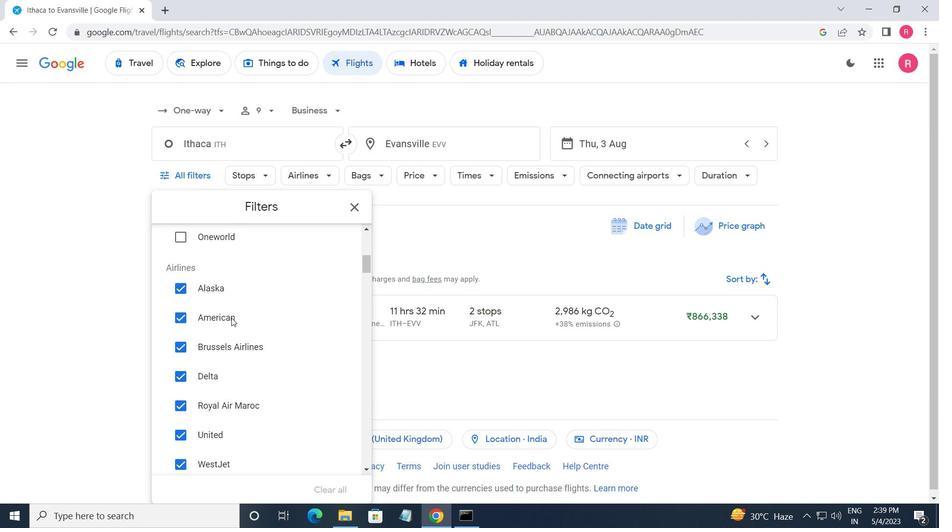 
Action: Mouse moved to (231, 317)
Screenshot: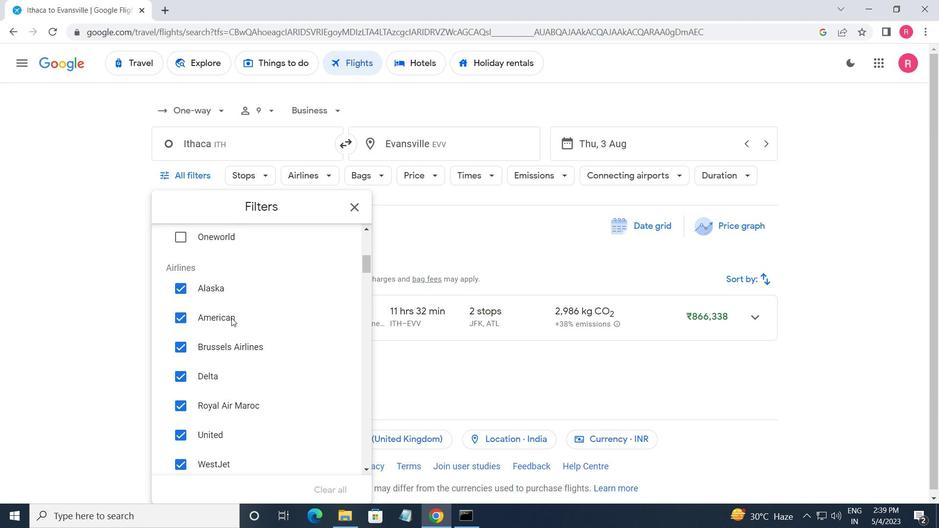 
Action: Mouse scrolled (231, 317) with delta (0, 0)
Screenshot: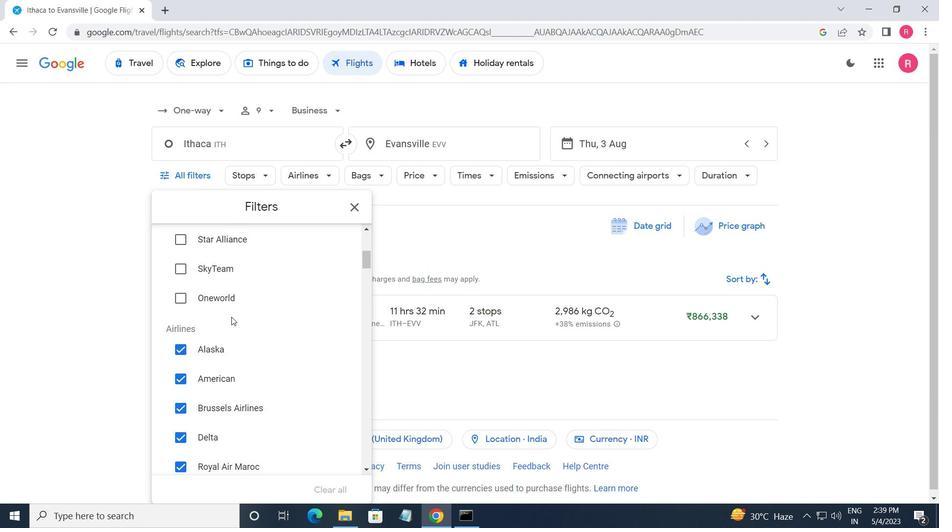 
Action: Mouse scrolled (231, 317) with delta (0, 0)
Screenshot: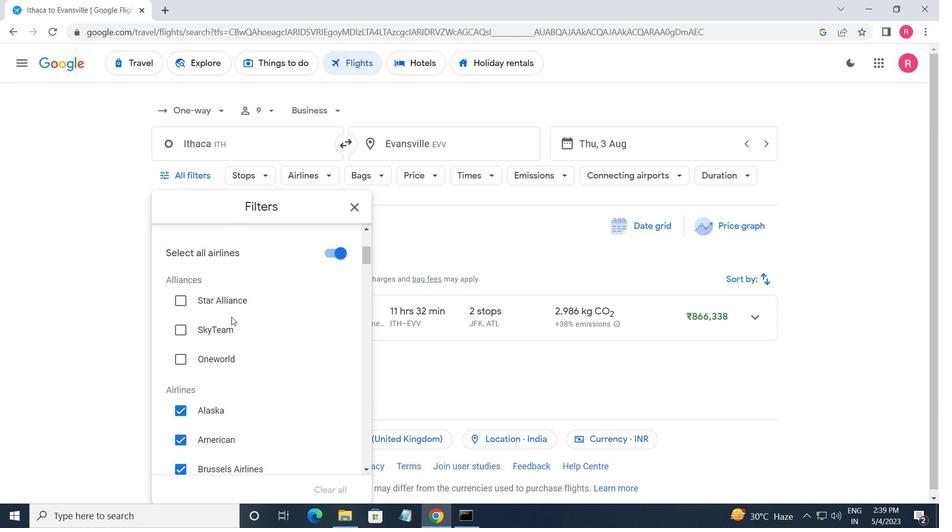 
Action: Mouse scrolled (231, 317) with delta (0, 0)
Screenshot: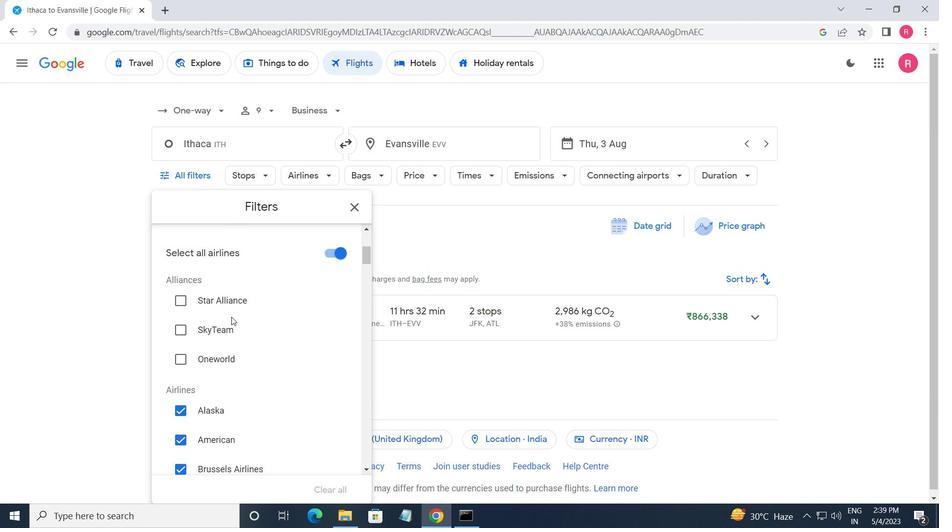 
Action: Mouse scrolled (231, 317) with delta (0, 0)
Screenshot: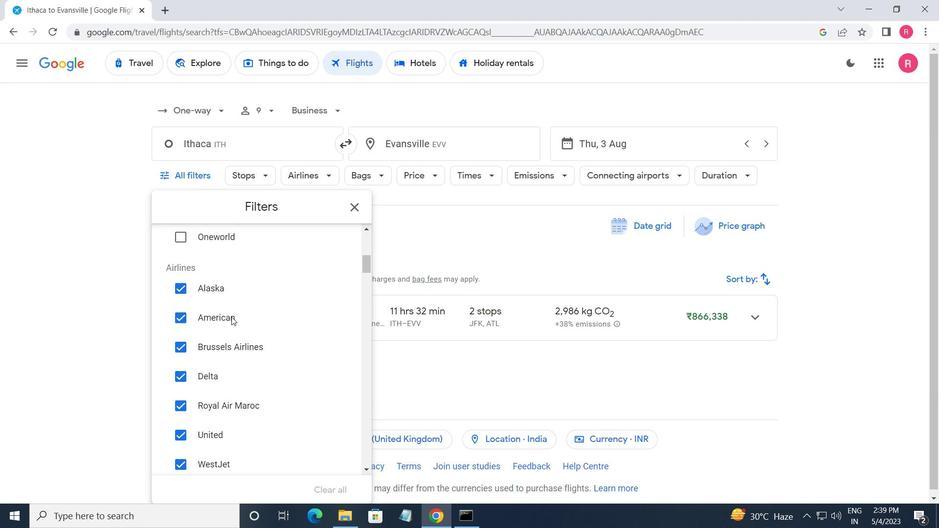 
Action: Mouse scrolled (231, 317) with delta (0, 0)
Screenshot: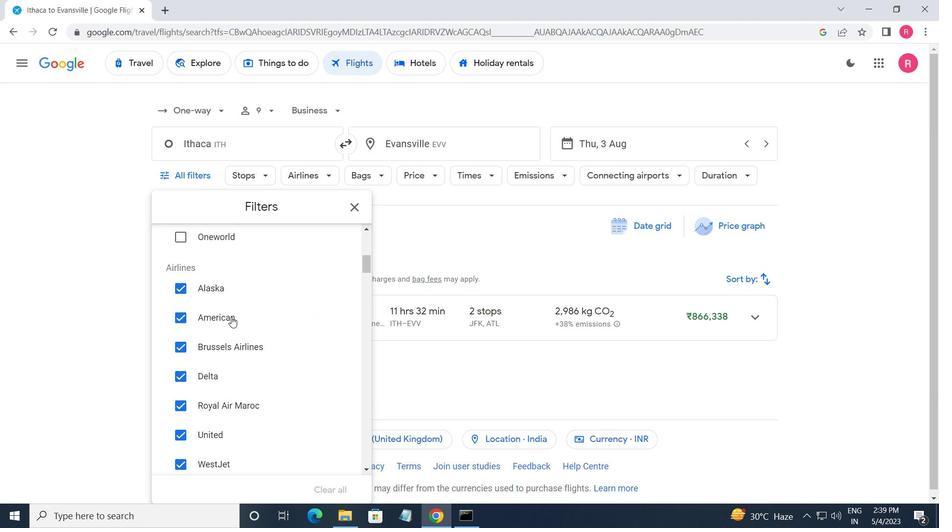 
Action: Mouse moved to (329, 251)
Screenshot: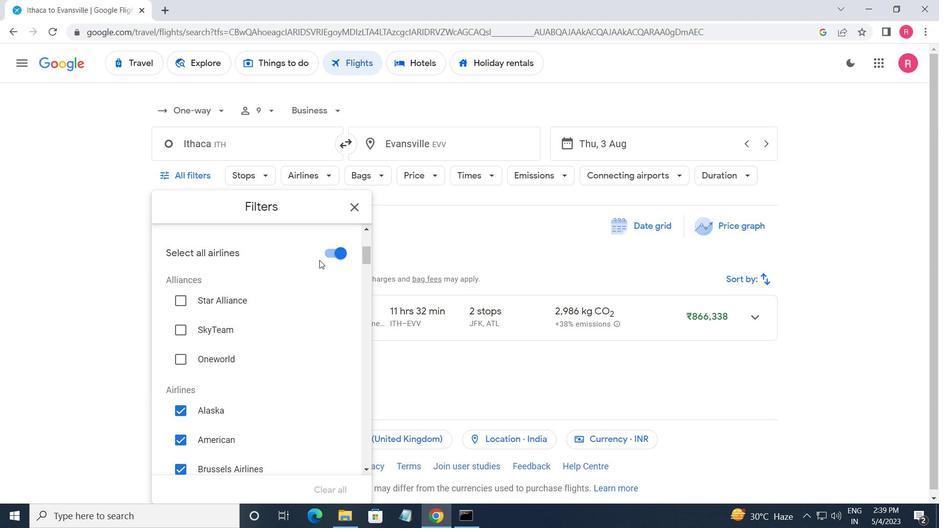 
Action: Mouse pressed left at (329, 251)
Screenshot: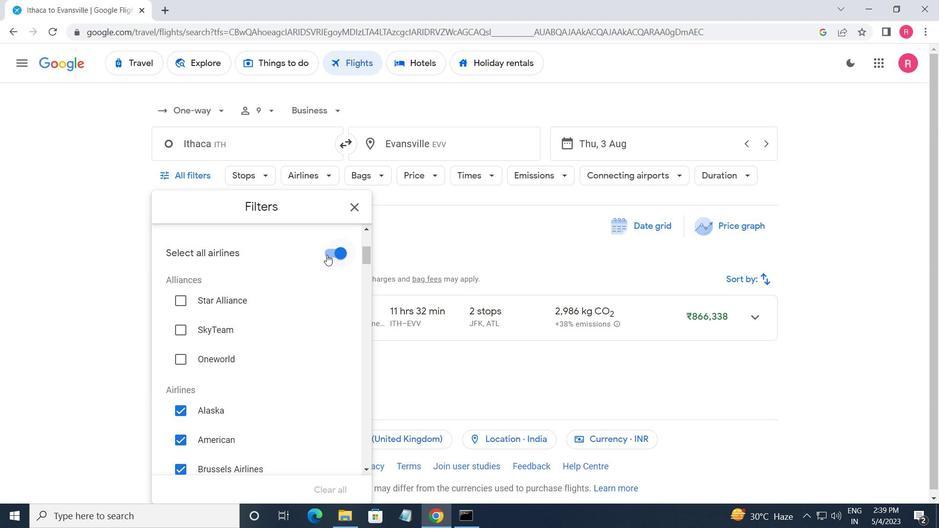 
Action: Mouse moved to (282, 321)
Screenshot: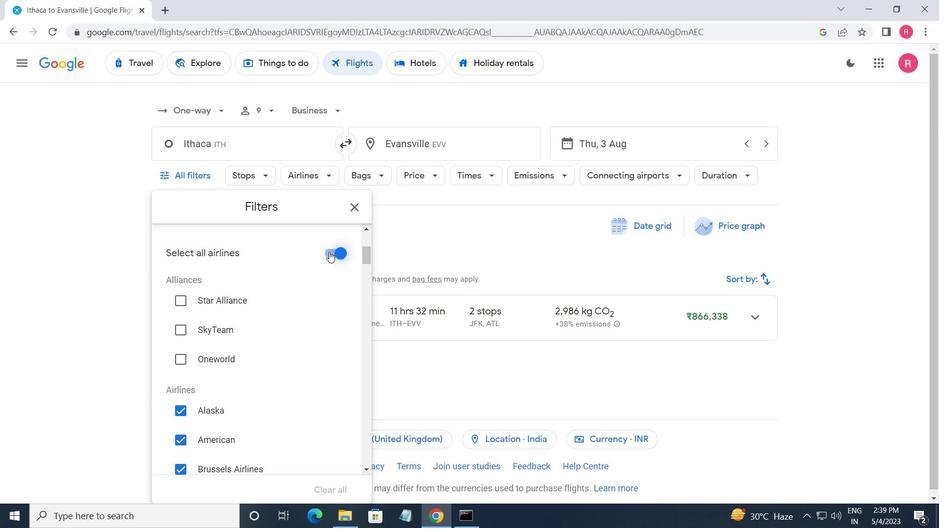 
Action: Mouse scrolled (282, 320) with delta (0, 0)
Screenshot: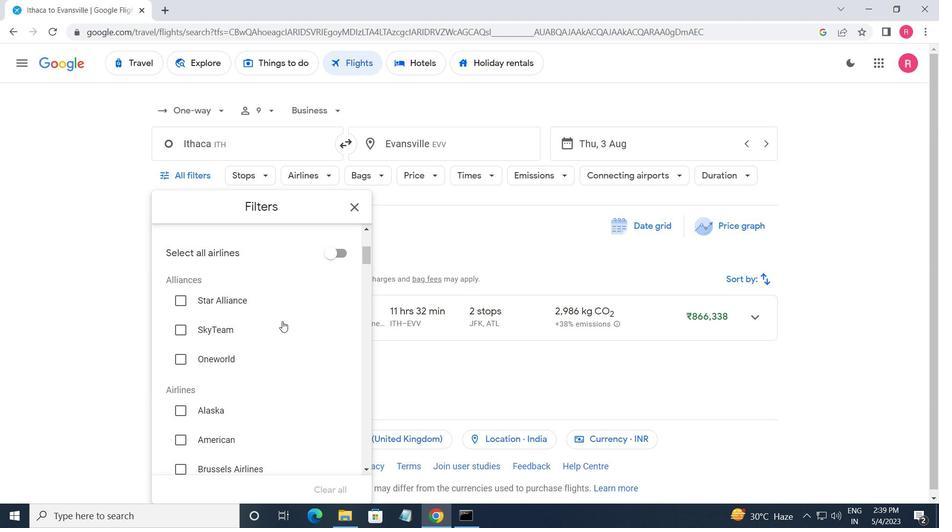 
Action: Mouse moved to (282, 321)
Screenshot: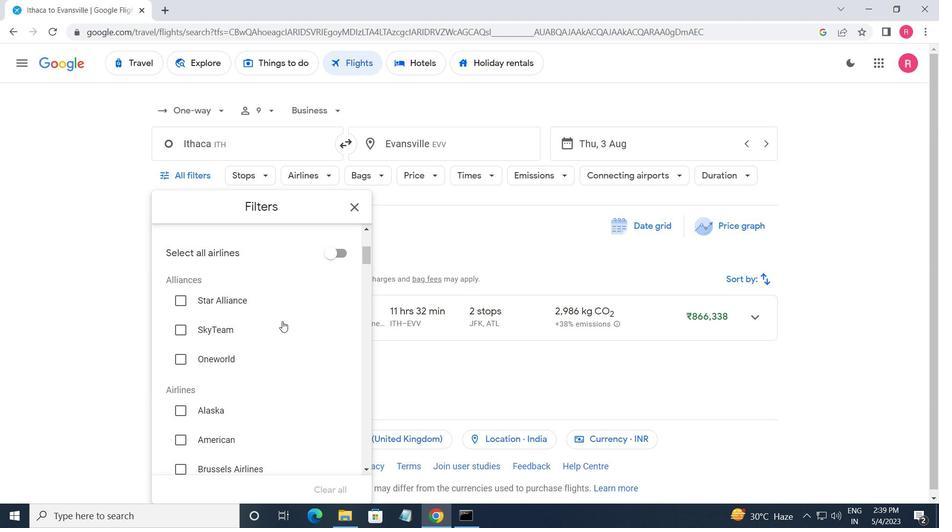 
Action: Mouse scrolled (282, 321) with delta (0, 0)
Screenshot: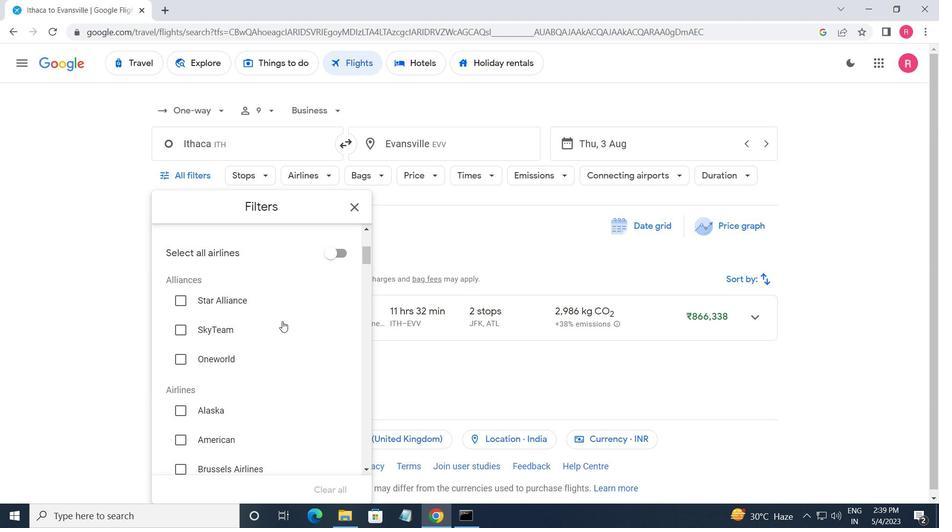 
Action: Mouse scrolled (282, 321) with delta (0, 0)
Screenshot: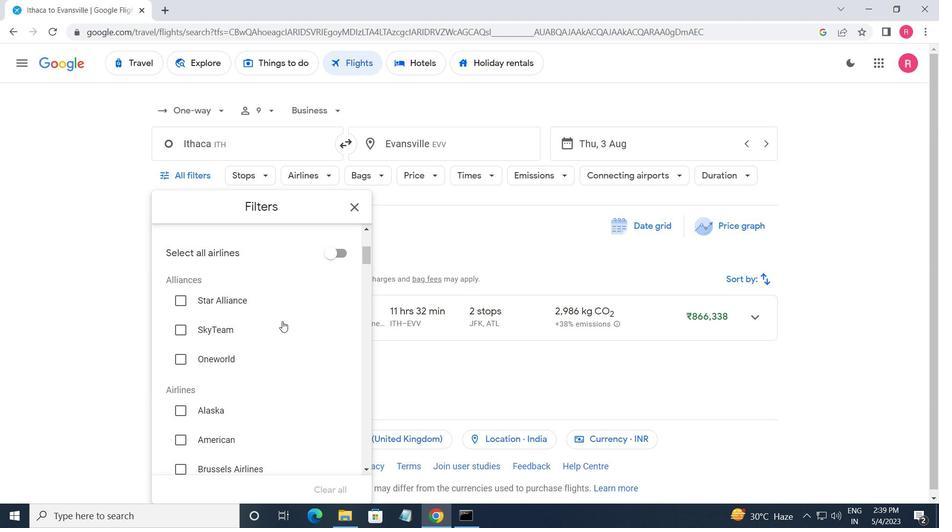 
Action: Mouse scrolled (282, 321) with delta (0, 0)
Screenshot: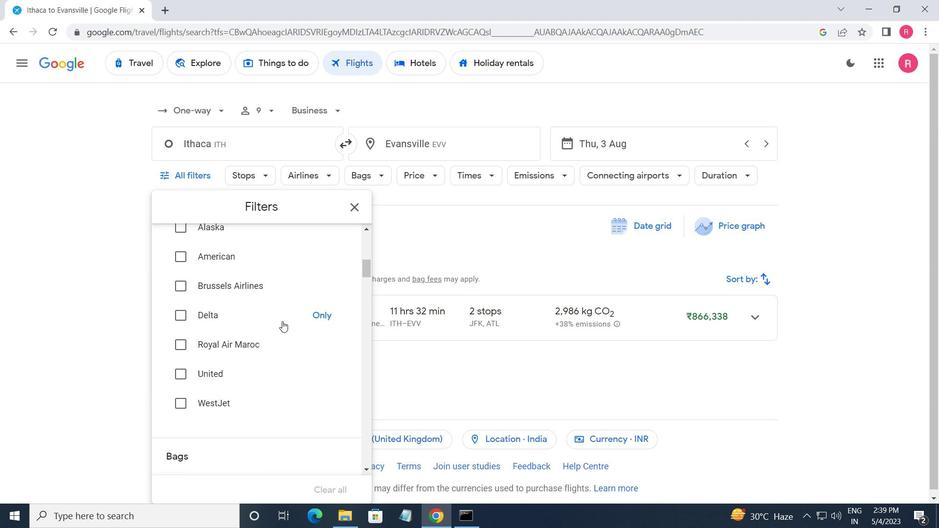 
Action: Mouse moved to (282, 322)
Screenshot: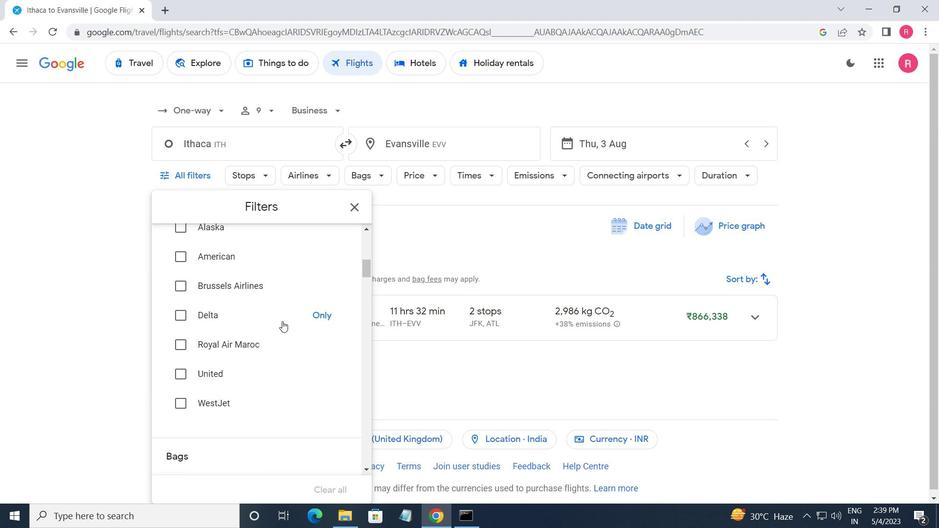 
Action: Mouse scrolled (282, 322) with delta (0, 0)
Screenshot: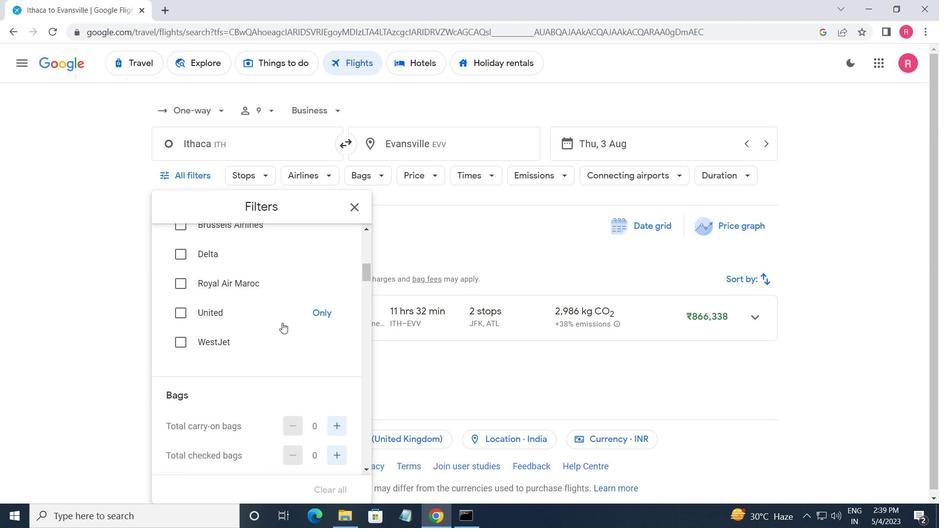 
Action: Mouse moved to (334, 400)
Screenshot: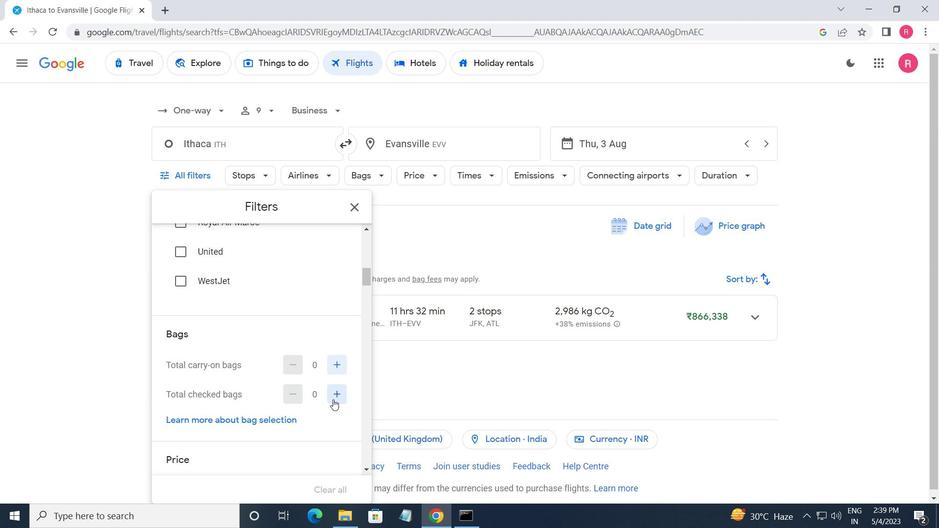 
Action: Mouse pressed left at (334, 400)
Screenshot: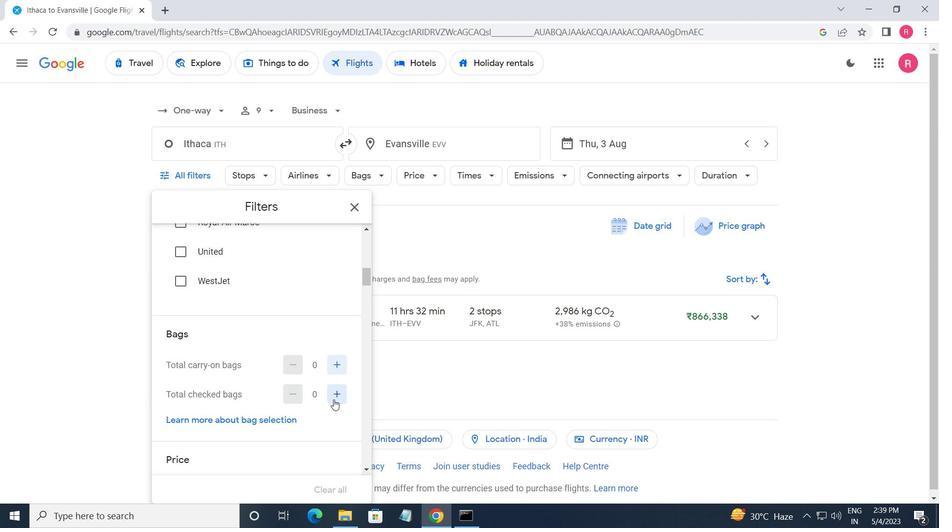 
Action: Mouse moved to (335, 400)
Screenshot: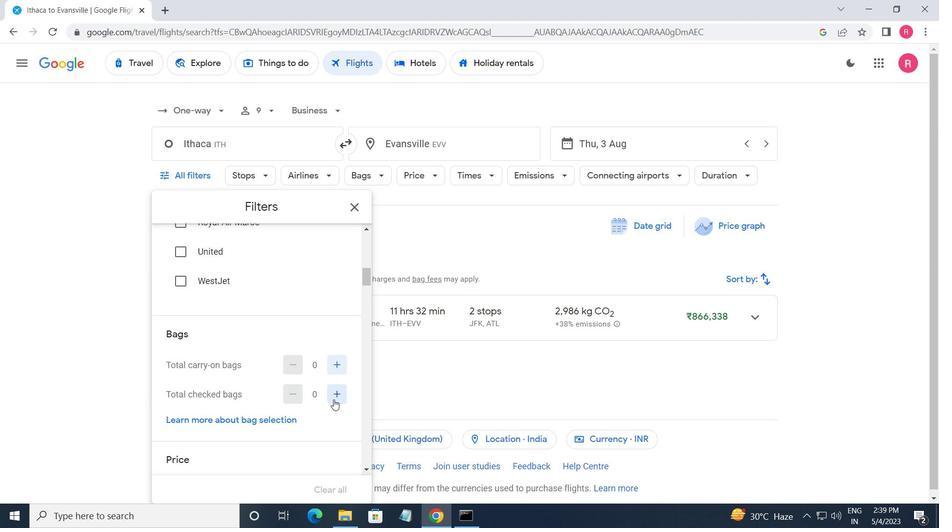 
Action: Mouse pressed left at (335, 400)
Screenshot: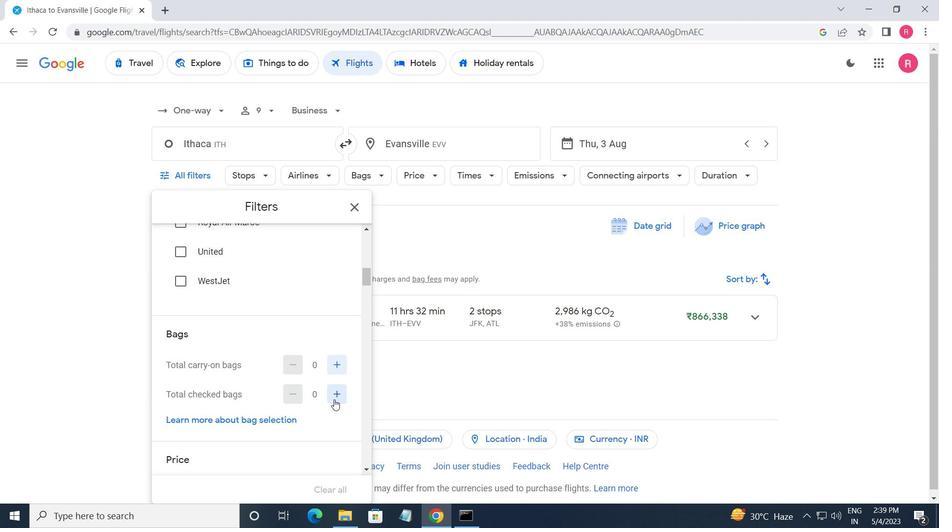
Action: Mouse pressed left at (335, 400)
Screenshot: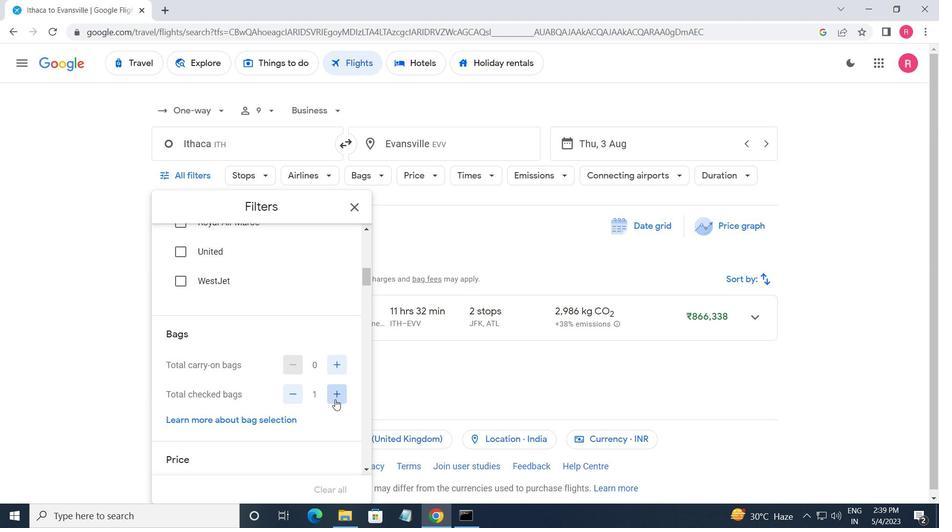 
Action: Mouse pressed left at (335, 400)
Screenshot: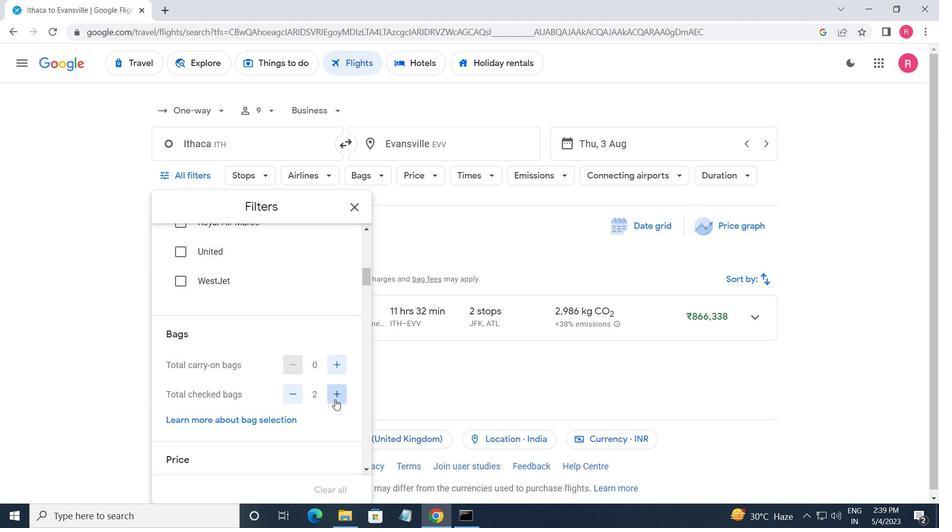 
Action: Mouse pressed left at (335, 400)
Screenshot: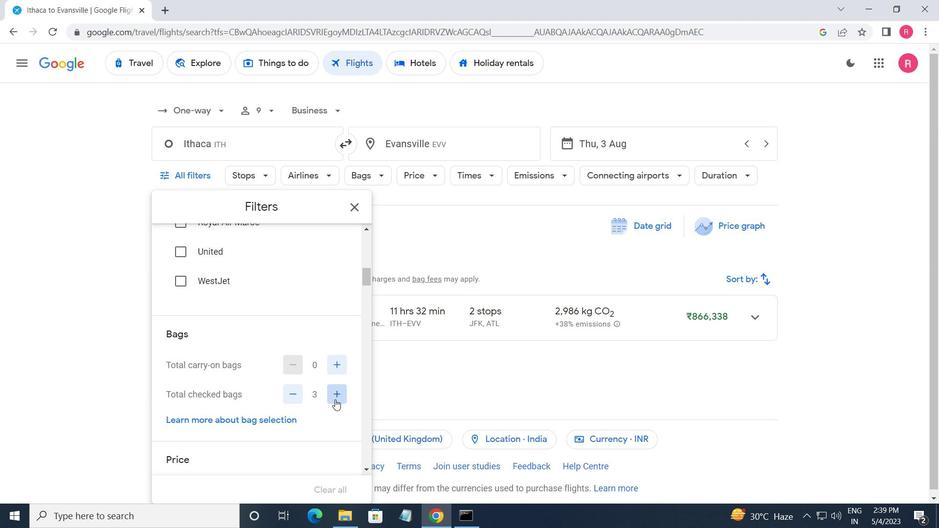 
Action: Mouse pressed left at (335, 400)
Screenshot: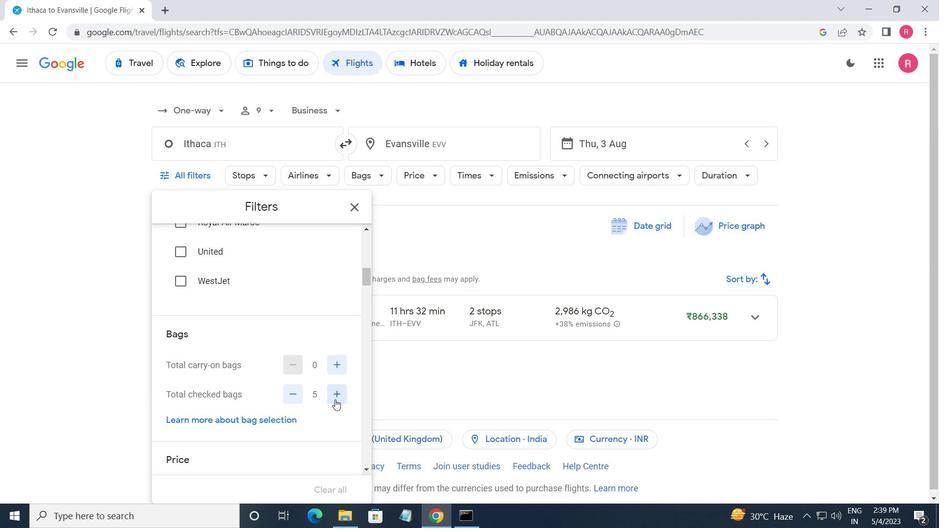 
Action: Mouse pressed left at (335, 400)
Screenshot: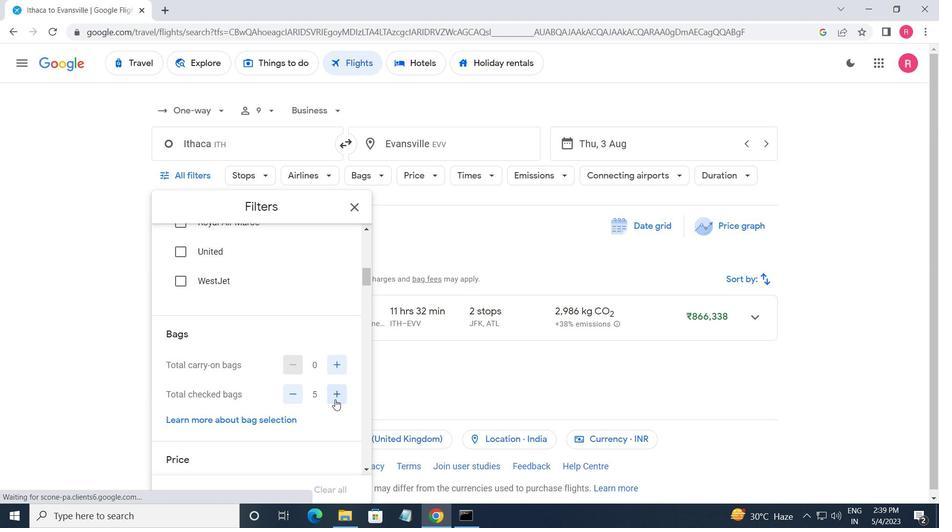 
Action: Mouse pressed left at (335, 400)
Screenshot: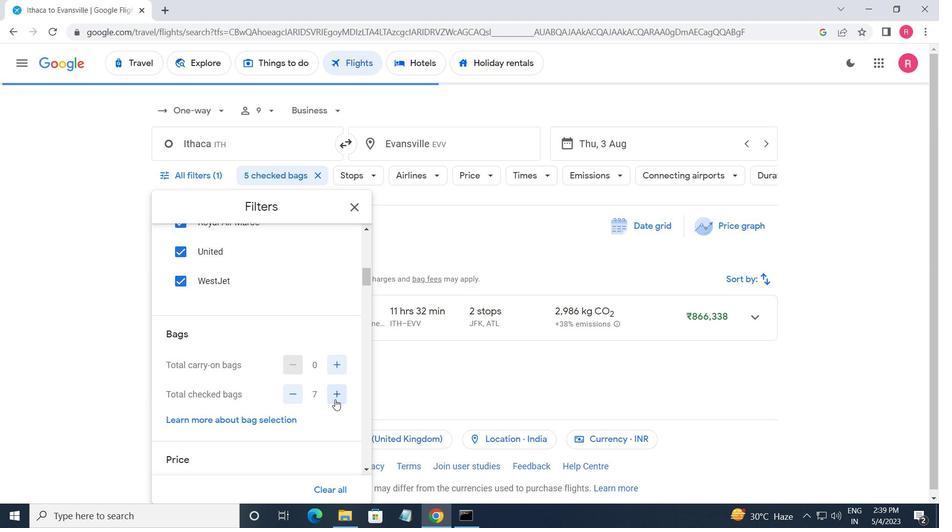 
Action: Mouse moved to (262, 366)
Screenshot: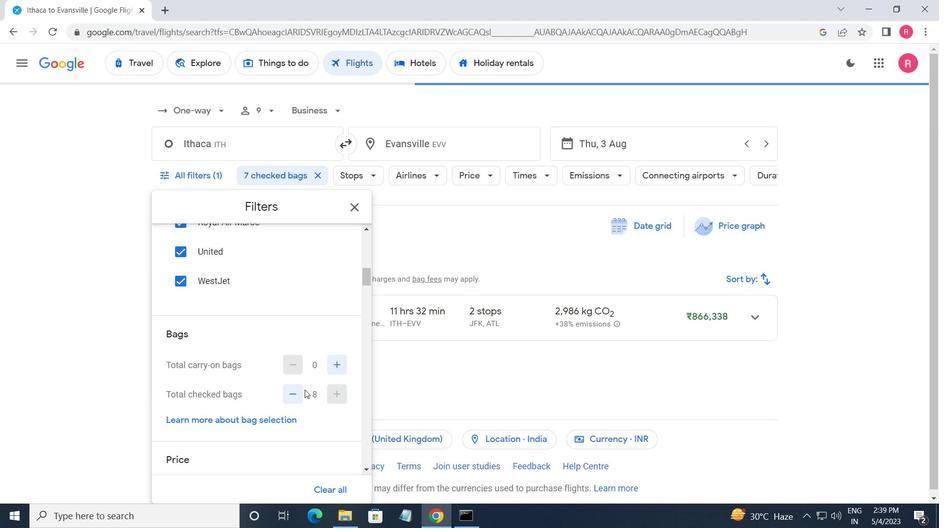
Action: Mouse scrolled (262, 366) with delta (0, 0)
Screenshot: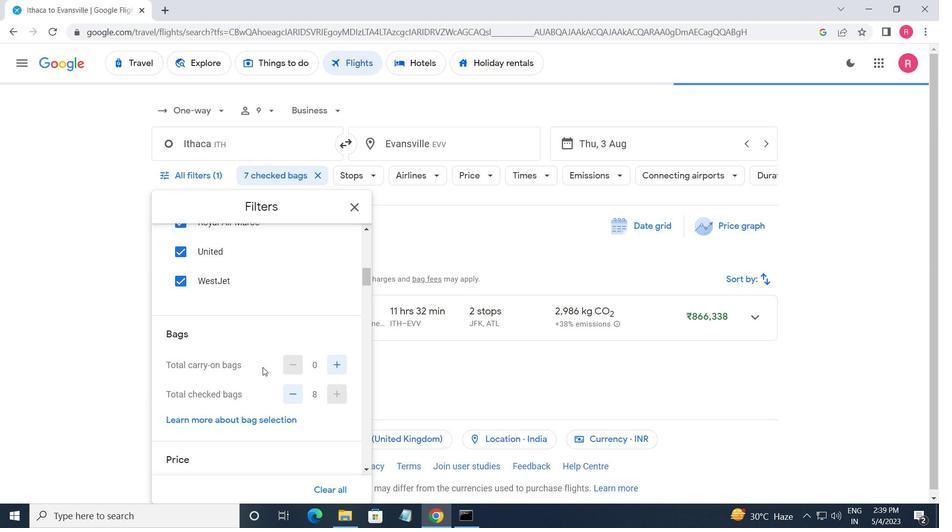 
Action: Mouse scrolled (262, 366) with delta (0, 0)
Screenshot: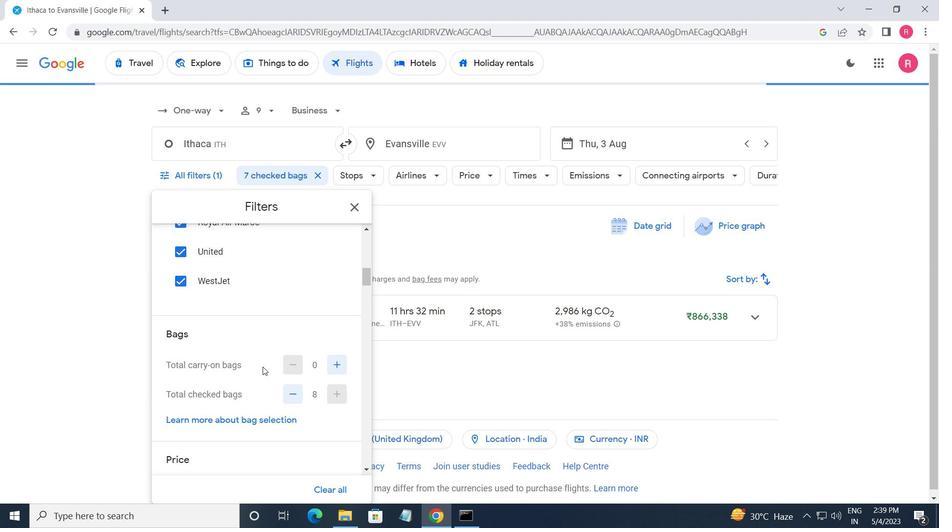 
Action: Mouse moved to (333, 389)
Screenshot: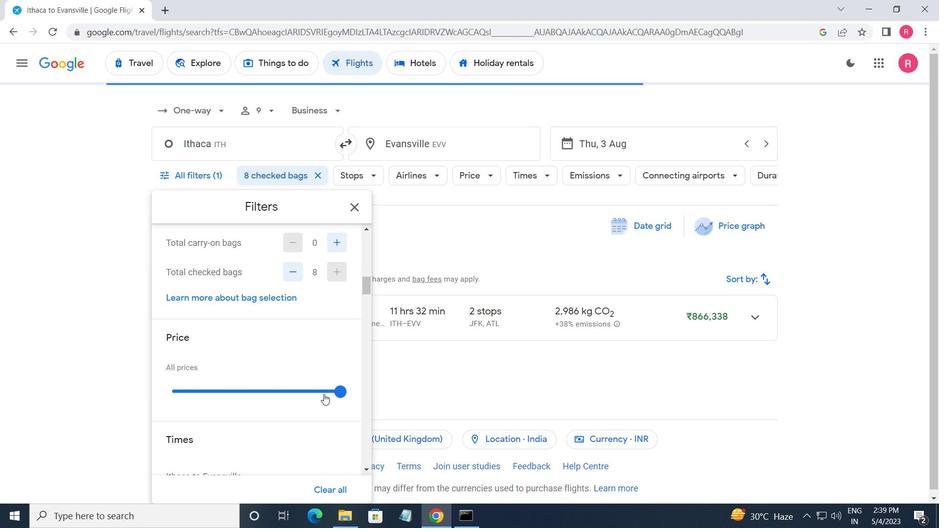 
Action: Mouse pressed left at (333, 389)
Screenshot: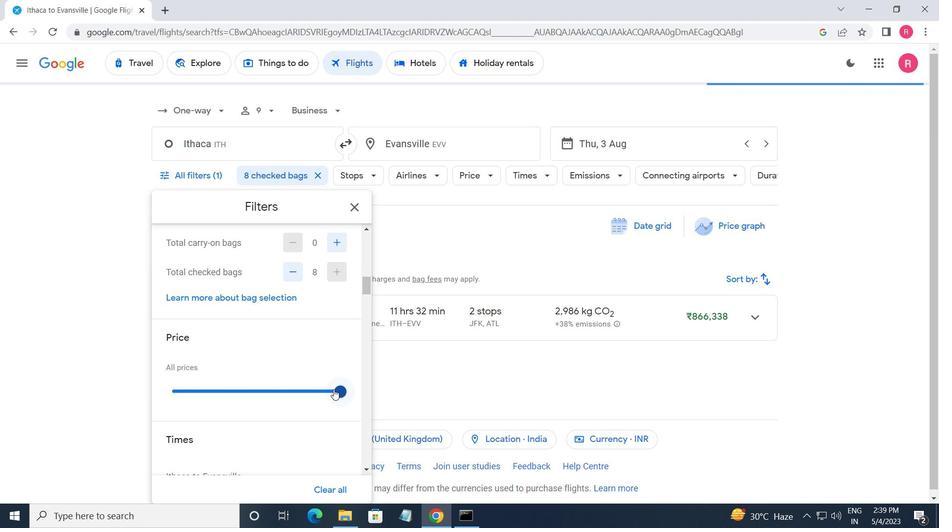 
Action: Mouse moved to (167, 398)
Screenshot: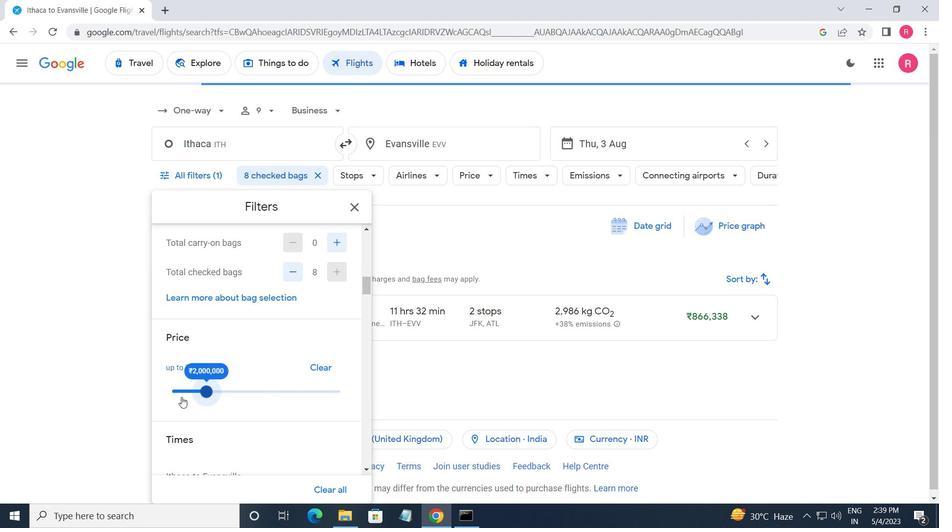 
Action: Mouse pressed left at (167, 398)
Screenshot: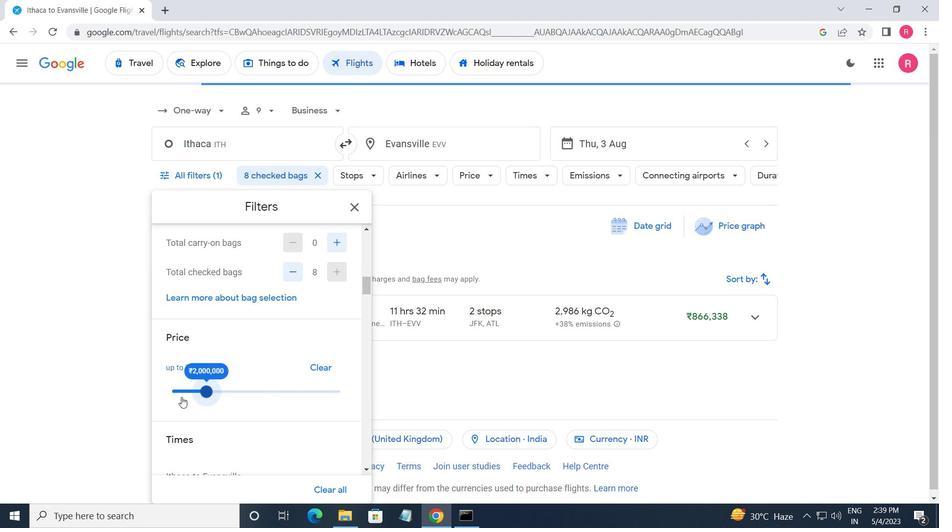 
Action: Mouse moved to (200, 393)
Screenshot: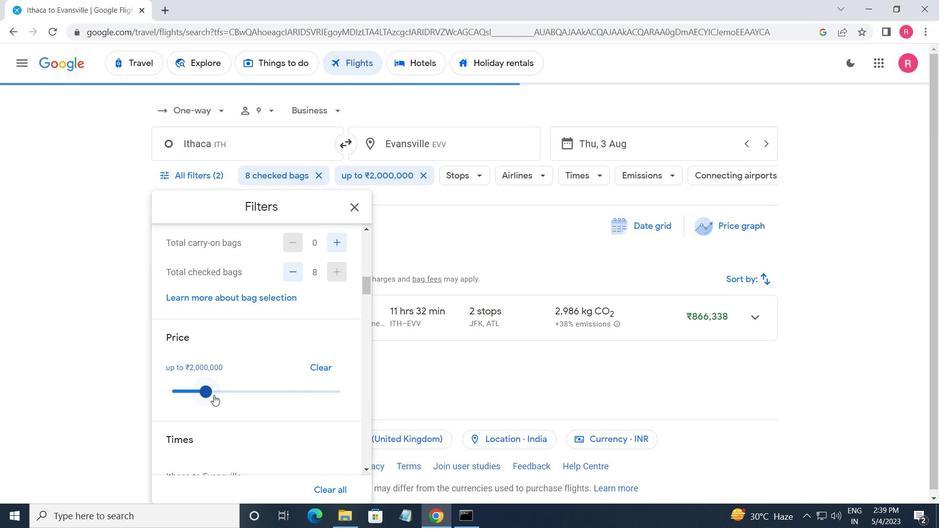 
Action: Mouse pressed left at (200, 393)
Screenshot: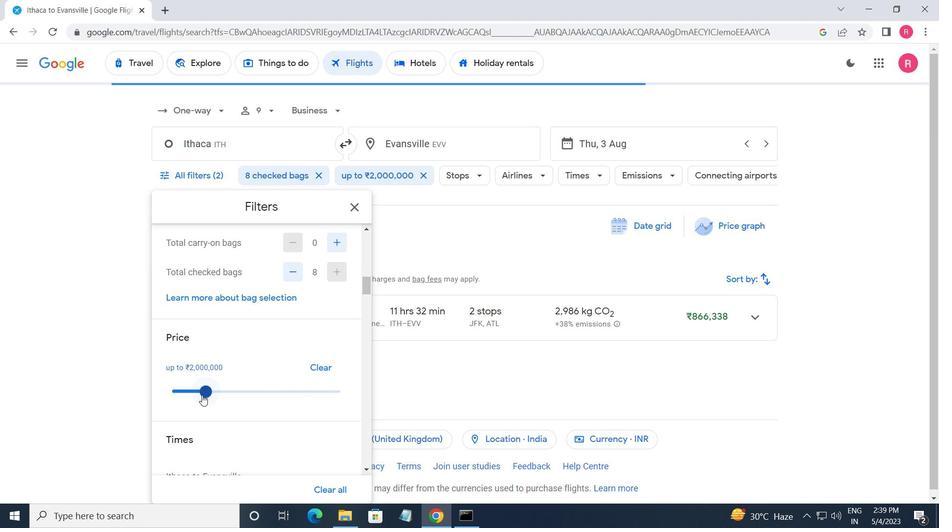 
Action: Mouse moved to (227, 366)
Screenshot: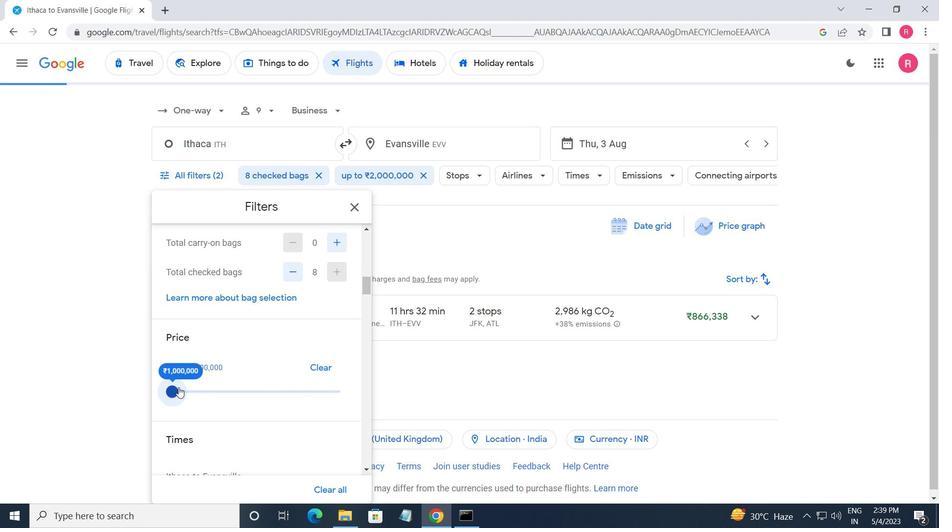 
Action: Mouse scrolled (227, 365) with delta (0, 0)
Screenshot: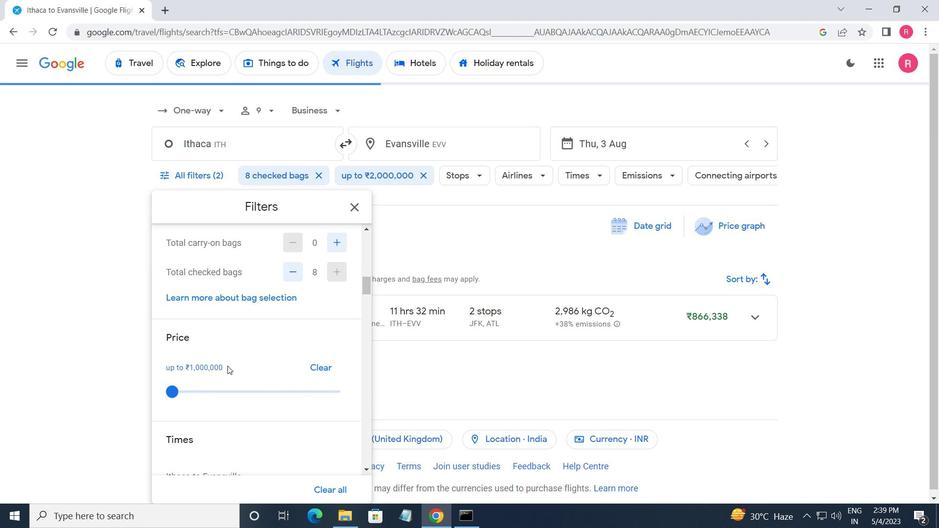 
Action: Mouse scrolled (227, 365) with delta (0, 0)
Screenshot: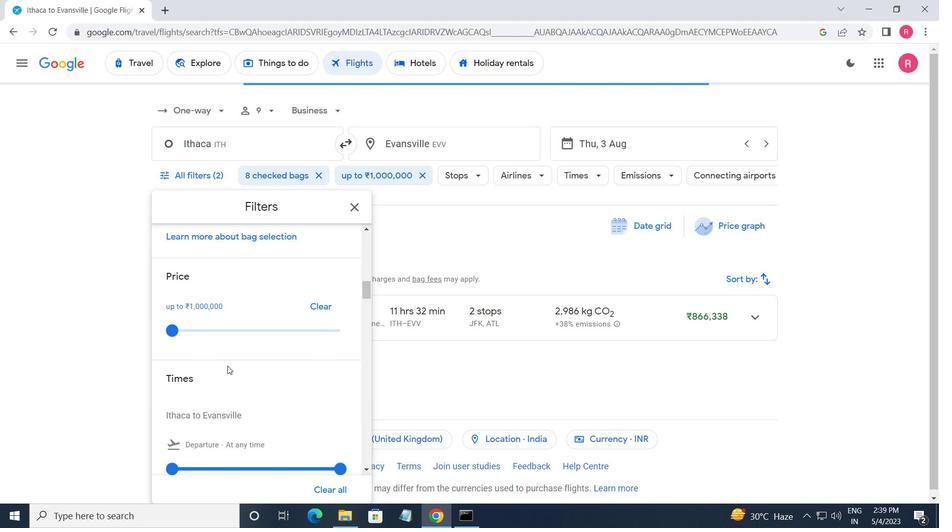 
Action: Mouse scrolled (227, 365) with delta (0, 0)
Screenshot: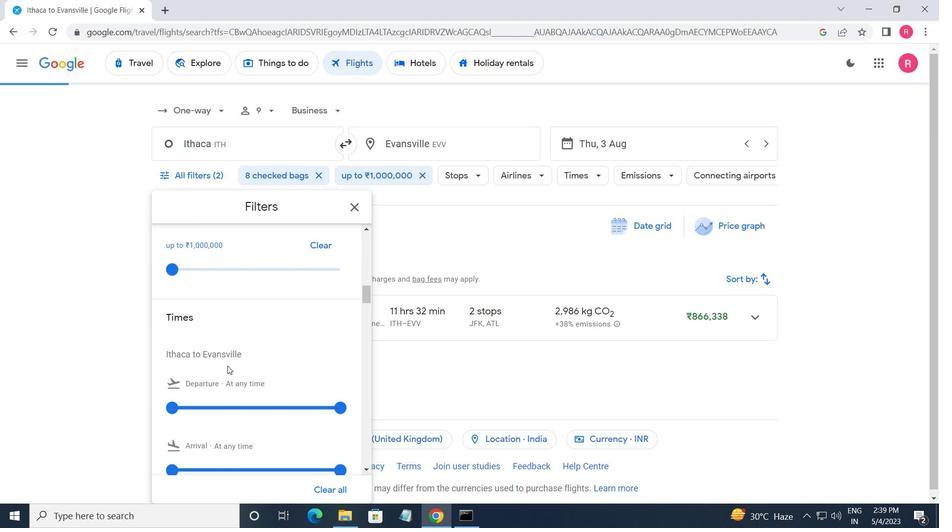 
Action: Mouse moved to (175, 345)
Screenshot: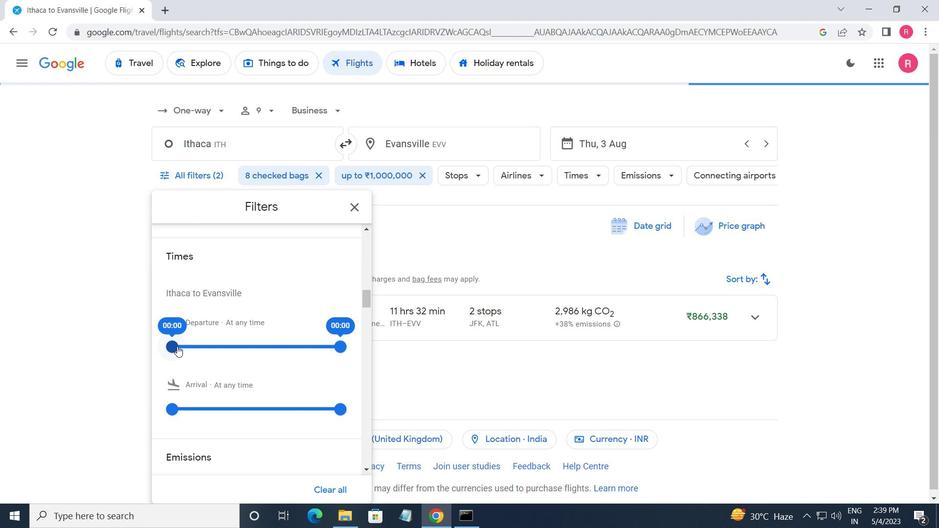 
Action: Mouse pressed left at (175, 345)
Screenshot: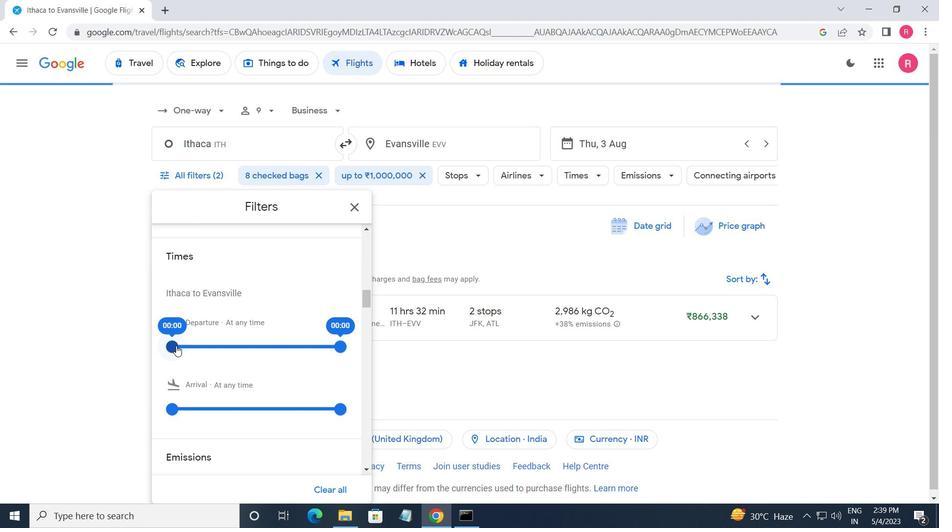 
Action: Mouse moved to (341, 348)
Screenshot: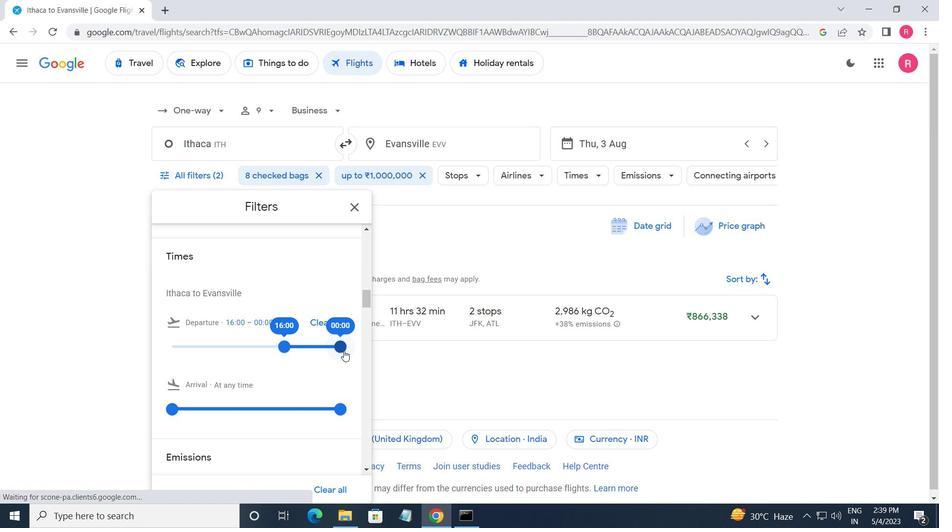 
Action: Mouse pressed left at (341, 348)
Screenshot: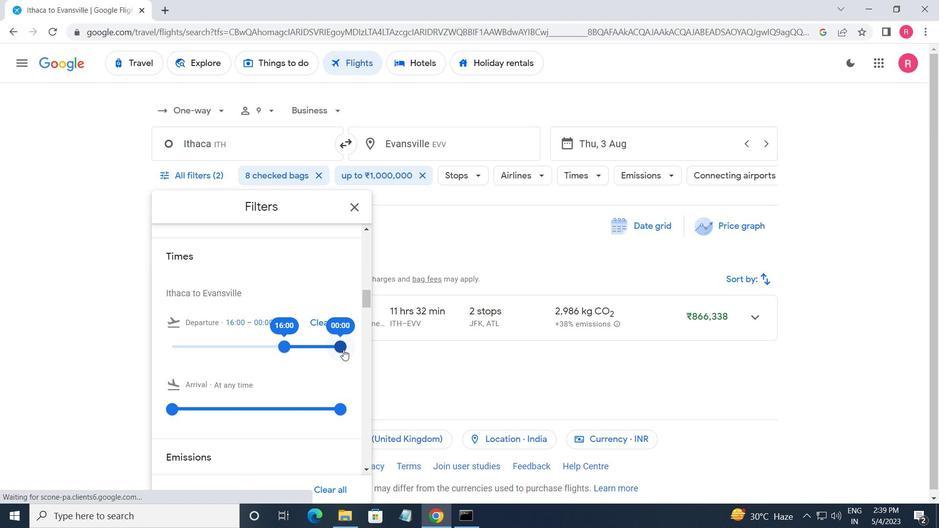 
Action: Mouse moved to (349, 206)
Screenshot: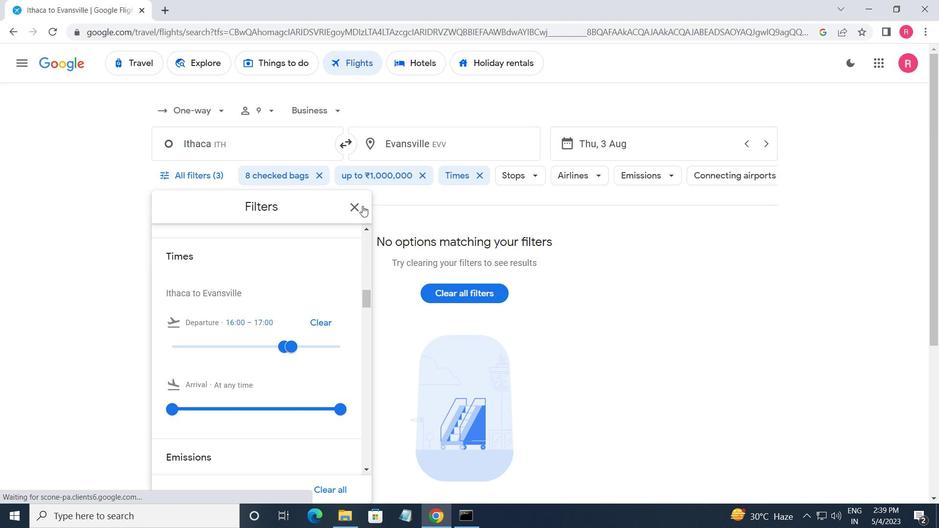 
Action: Mouse pressed left at (349, 206)
Screenshot: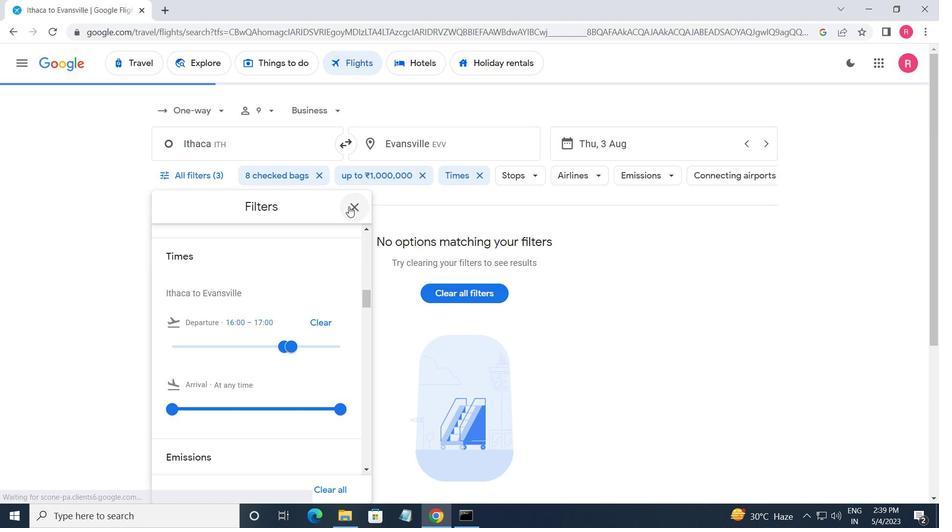 
